 Task: Open Card College Preparation Review in Board Business Model Analysis and Optimization to Workspace Investment Management Services and add a team member Softage.4@softage.net, a label Orange, a checklist Facilitation, an attachment from Trello, a color Orange and finally, add a card description 'Develop and launch new customer feedback program for product improvements' and a comment 'This task presents an opportunity to demonstrate our communication and collaboration skills, working effectively with others to achieve a common goal.'. Add a start date 'Jan 08, 1900' with a due date 'Jan 15, 1900'
Action: Mouse moved to (482, 130)
Screenshot: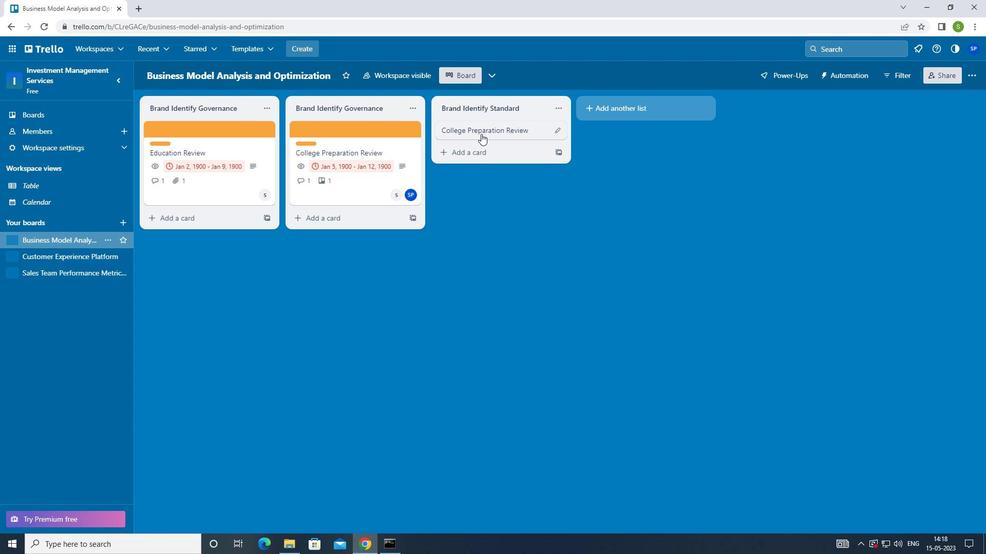
Action: Mouse pressed left at (482, 130)
Screenshot: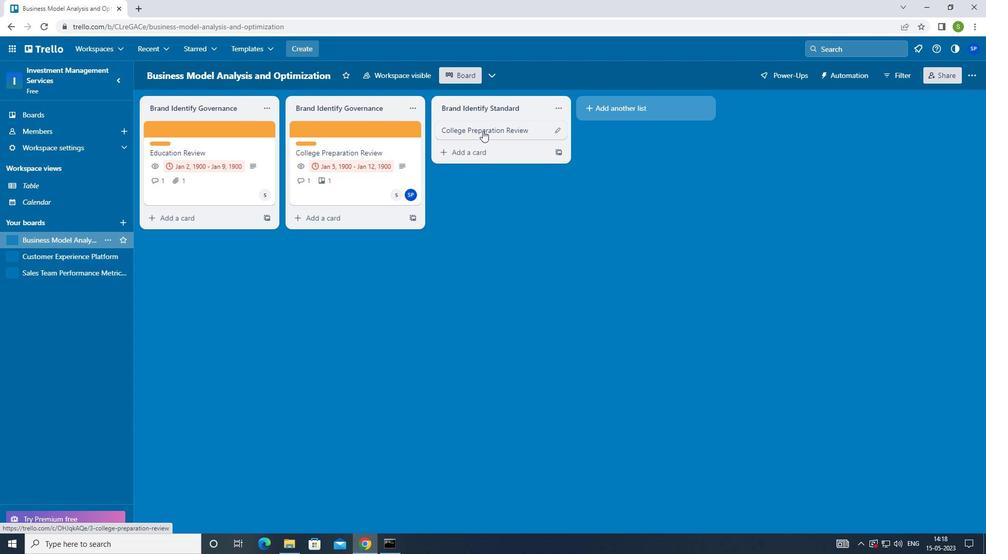 
Action: Mouse moved to (611, 126)
Screenshot: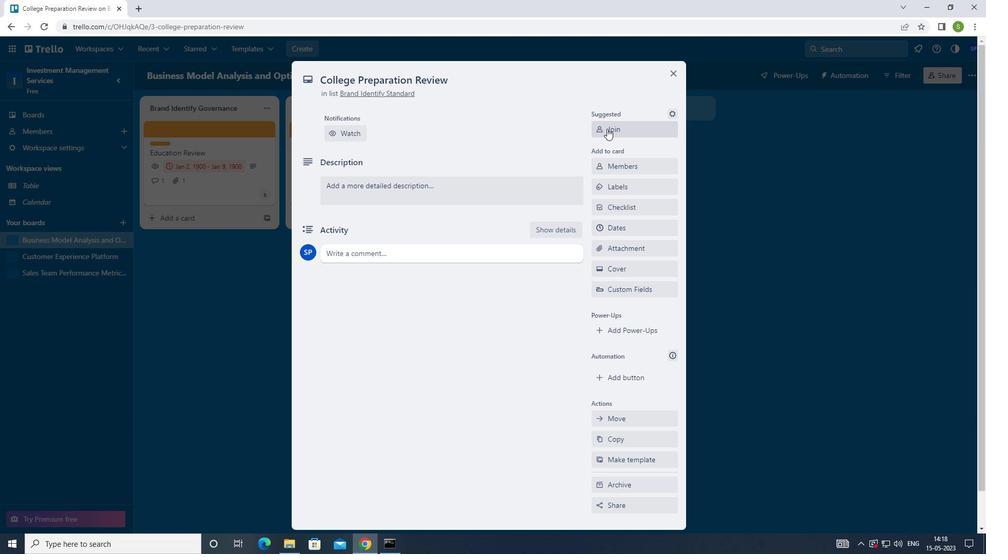 
Action: Mouse pressed left at (611, 126)
Screenshot: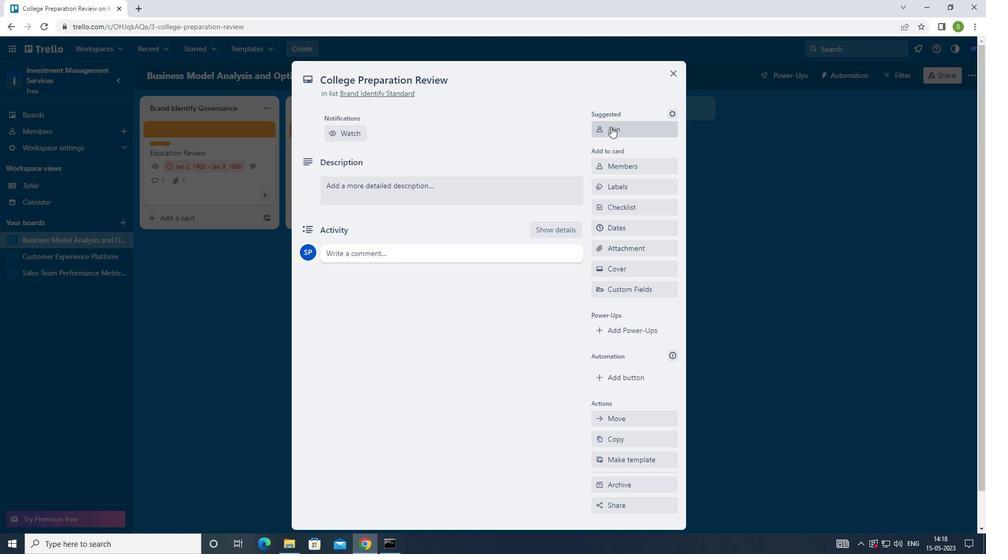 
Action: Mouse moved to (634, 130)
Screenshot: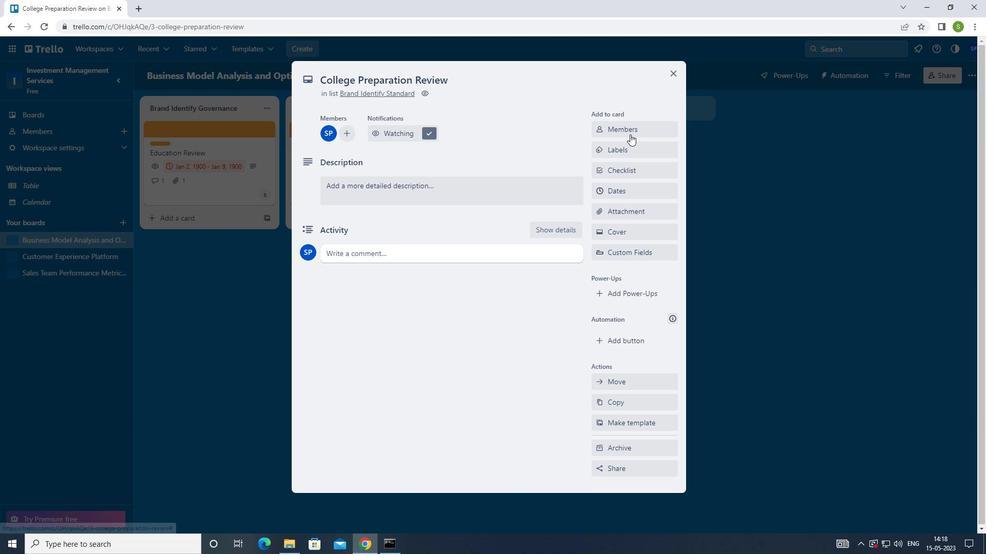 
Action: Mouse pressed left at (634, 130)
Screenshot: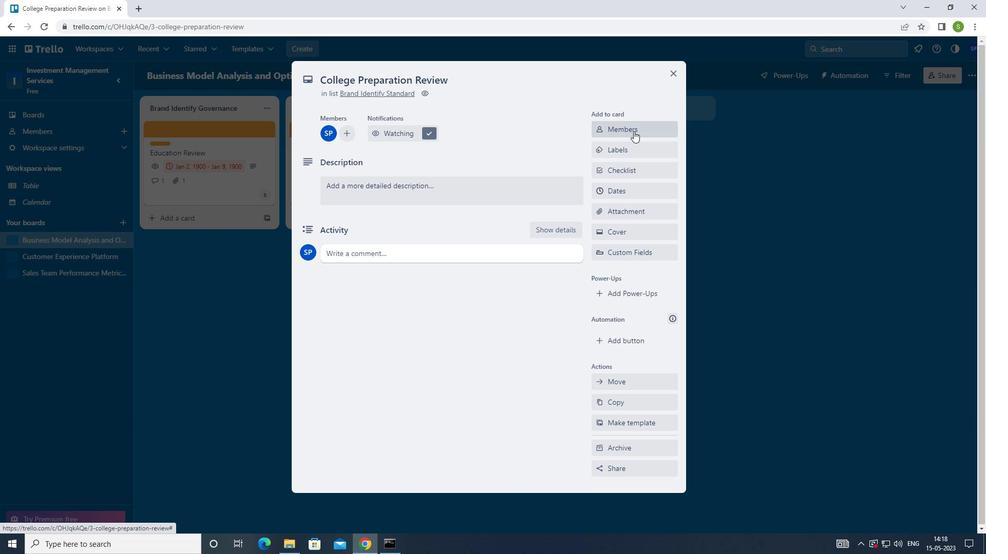 
Action: Mouse moved to (586, 133)
Screenshot: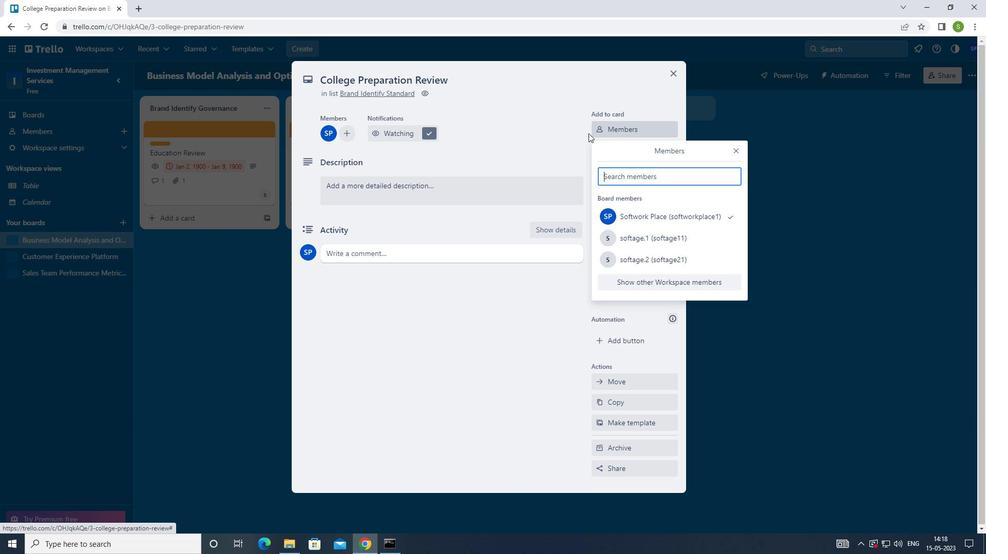 
Action: Key pressed <Key.shift>SOFTAGE.4<Key.shift>@SOFTAGE.NET
Screenshot: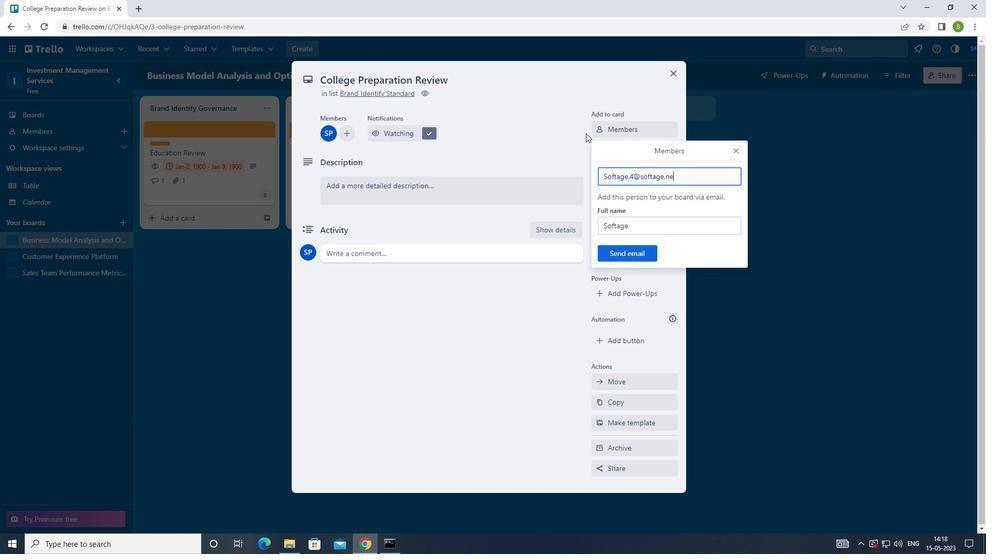
Action: Mouse moved to (608, 250)
Screenshot: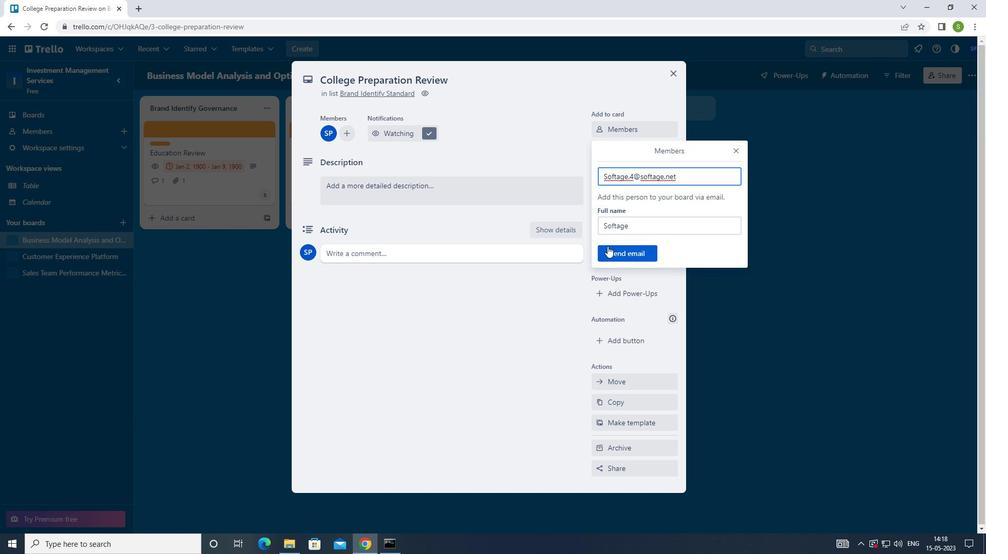 
Action: Mouse pressed left at (608, 250)
Screenshot: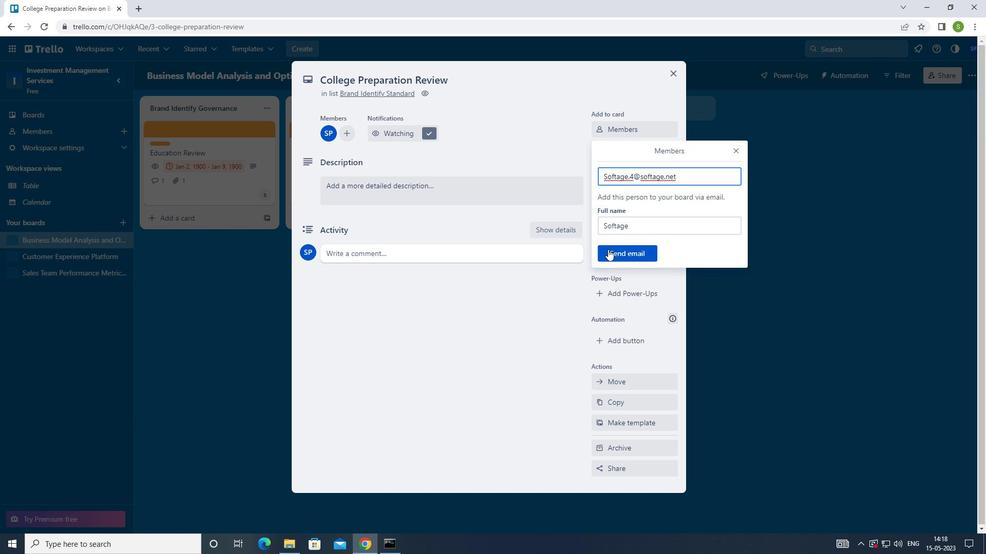 
Action: Mouse moved to (628, 151)
Screenshot: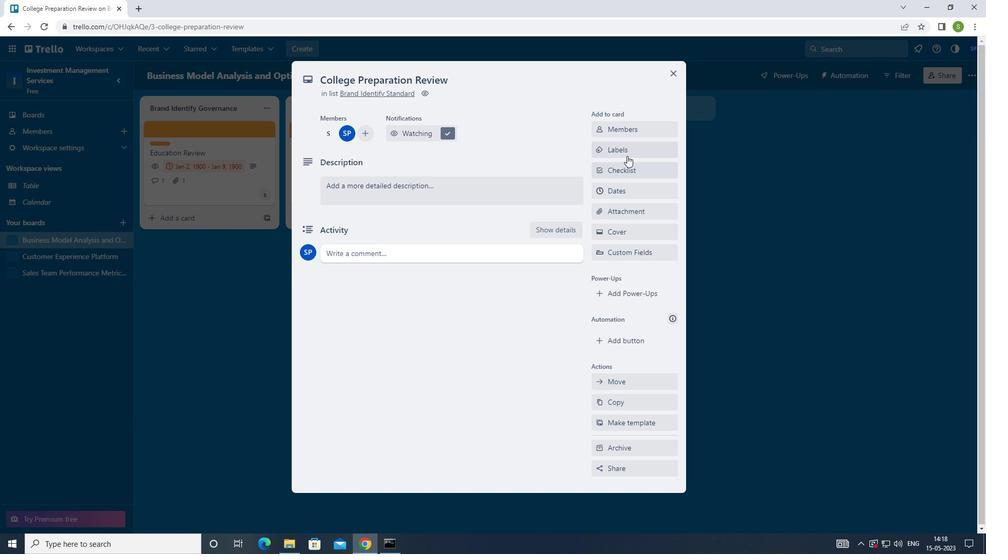 
Action: Mouse pressed left at (628, 151)
Screenshot: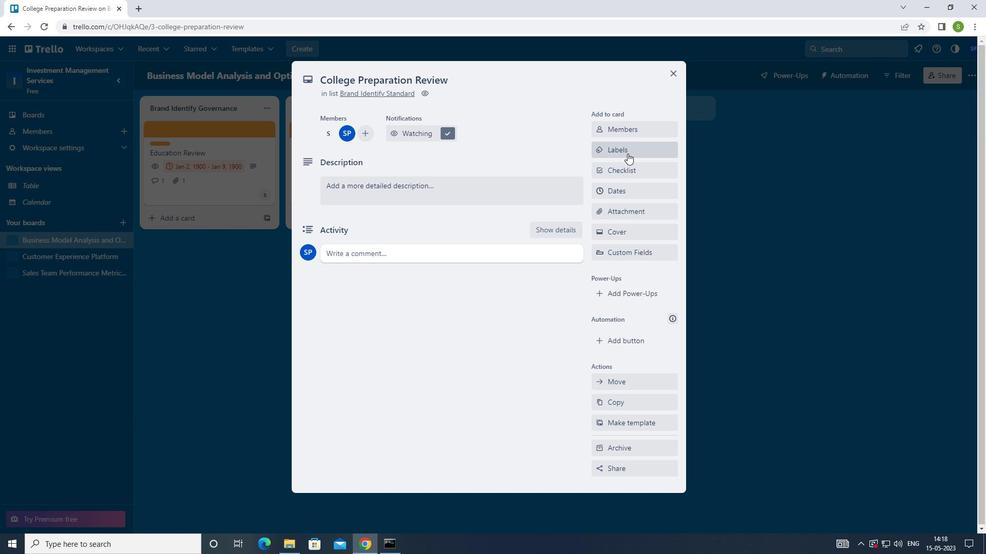 
Action: Mouse moved to (602, 268)
Screenshot: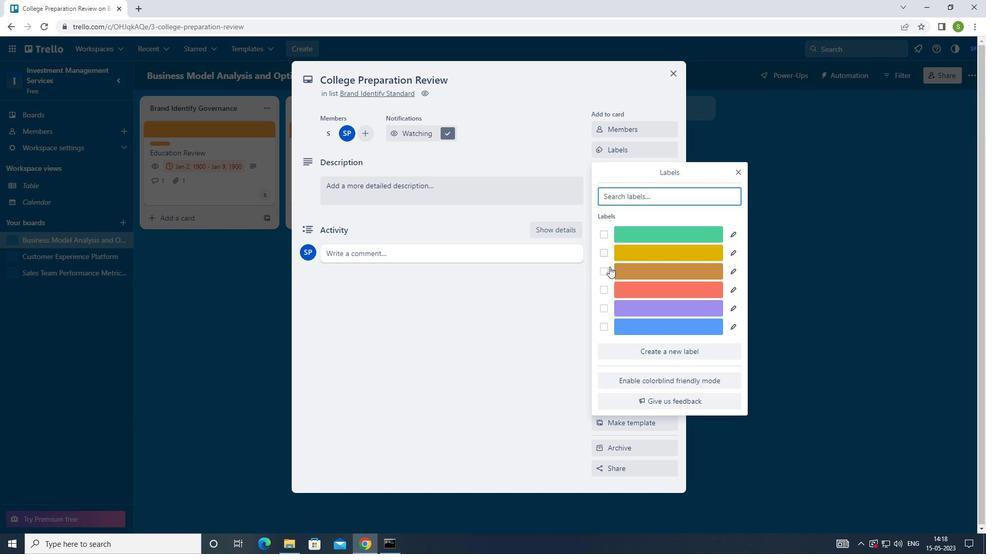 
Action: Mouse pressed left at (602, 268)
Screenshot: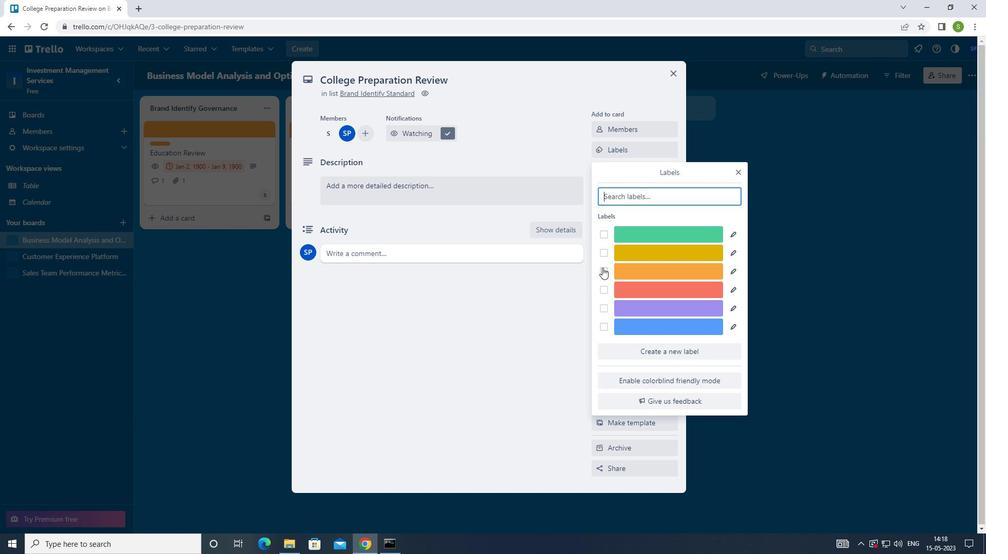 
Action: Mouse moved to (737, 172)
Screenshot: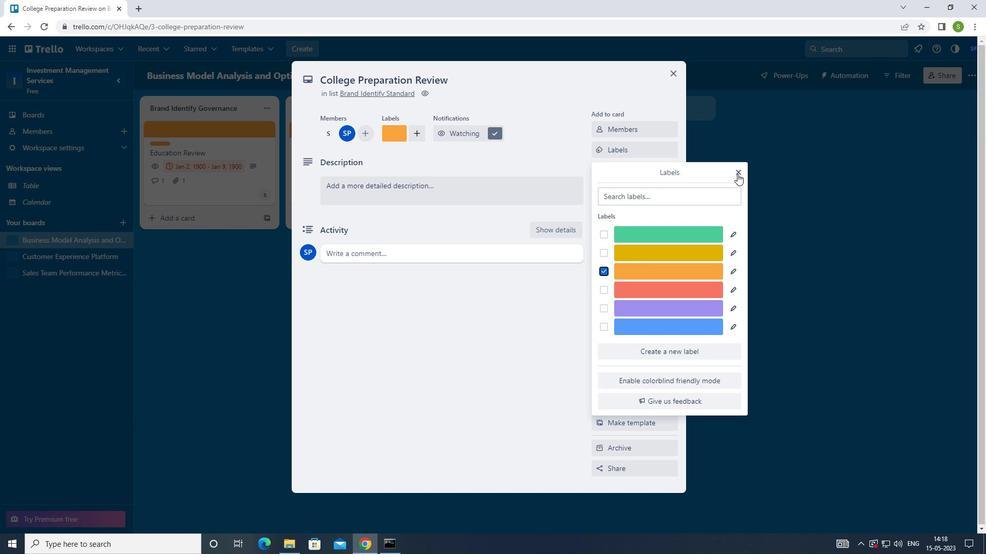 
Action: Mouse pressed left at (737, 172)
Screenshot: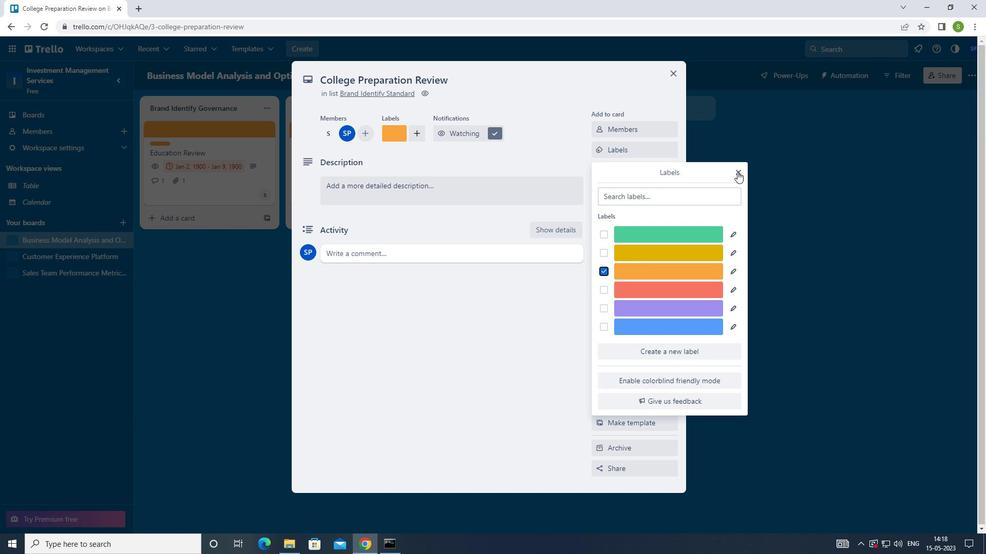 
Action: Mouse moved to (653, 172)
Screenshot: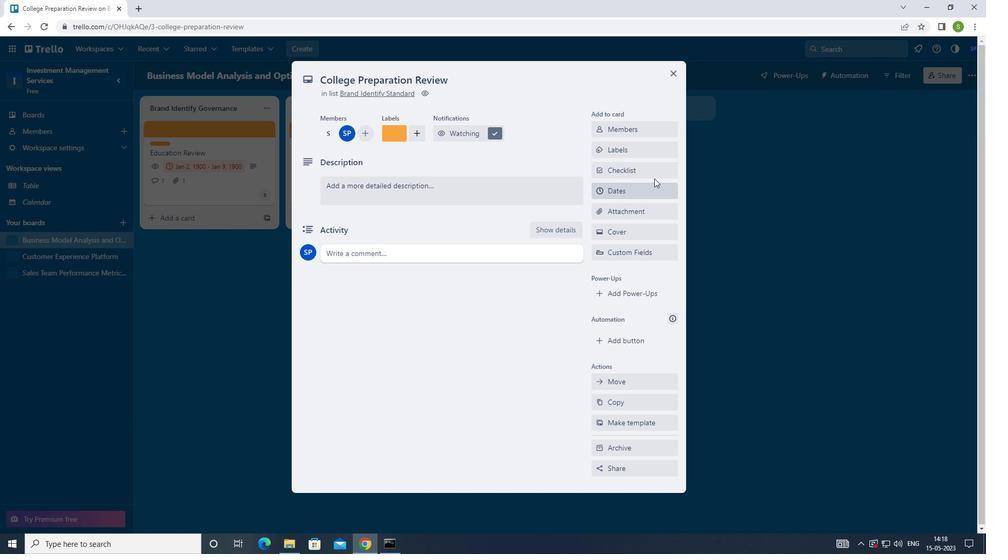 
Action: Mouse pressed left at (653, 172)
Screenshot: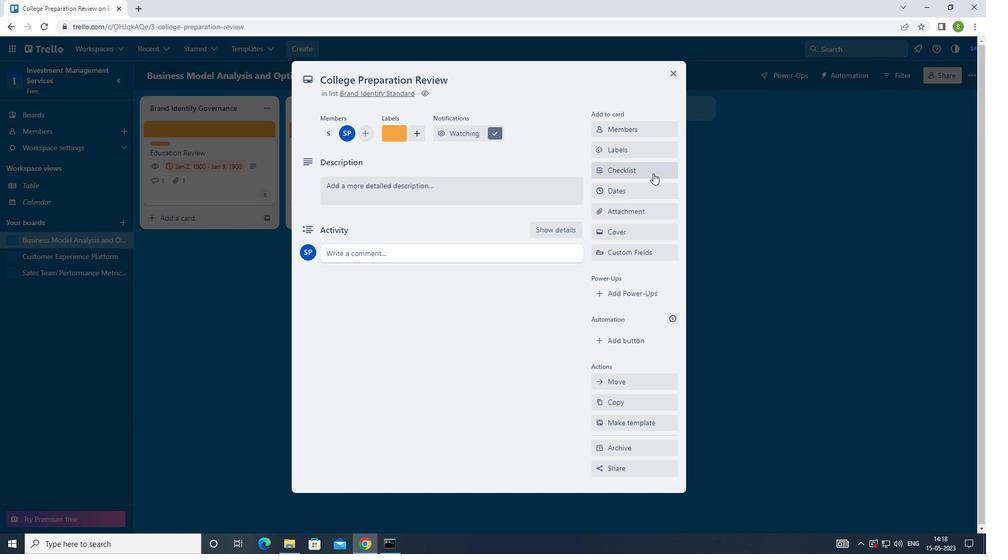 
Action: Mouse moved to (667, 166)
Screenshot: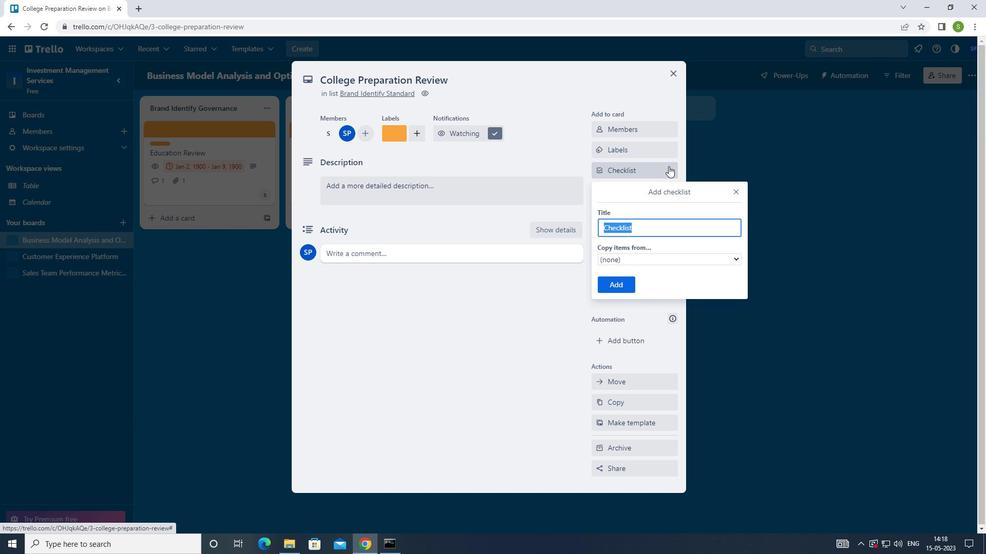 
Action: Key pressed <Key.shift><Key.shift>FA
Screenshot: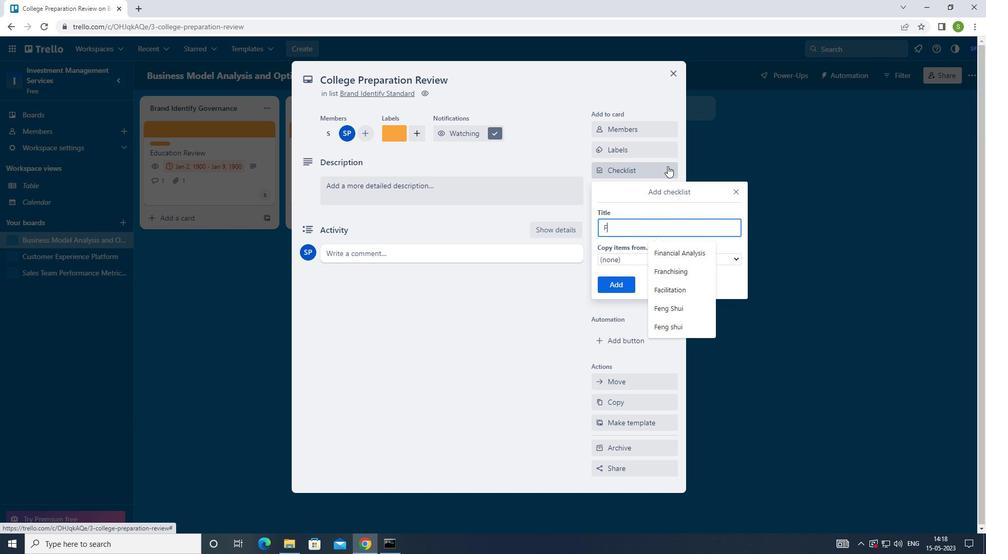 
Action: Mouse moved to (675, 254)
Screenshot: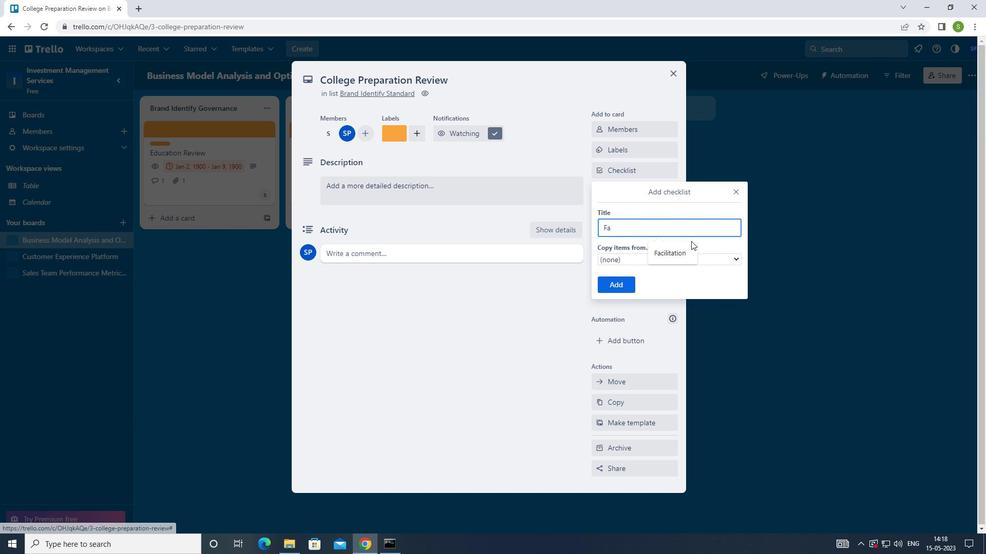 
Action: Mouse pressed left at (675, 254)
Screenshot: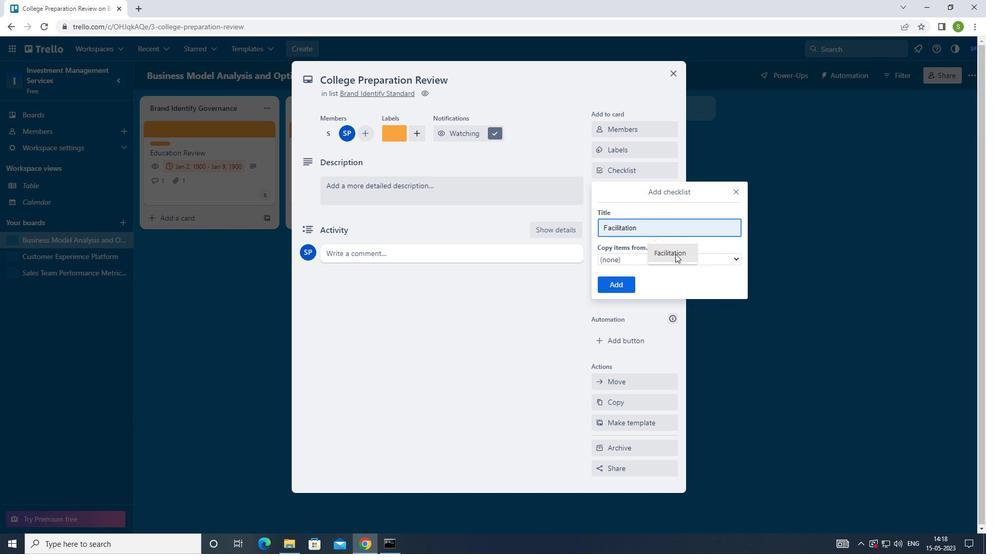 
Action: Mouse moved to (611, 284)
Screenshot: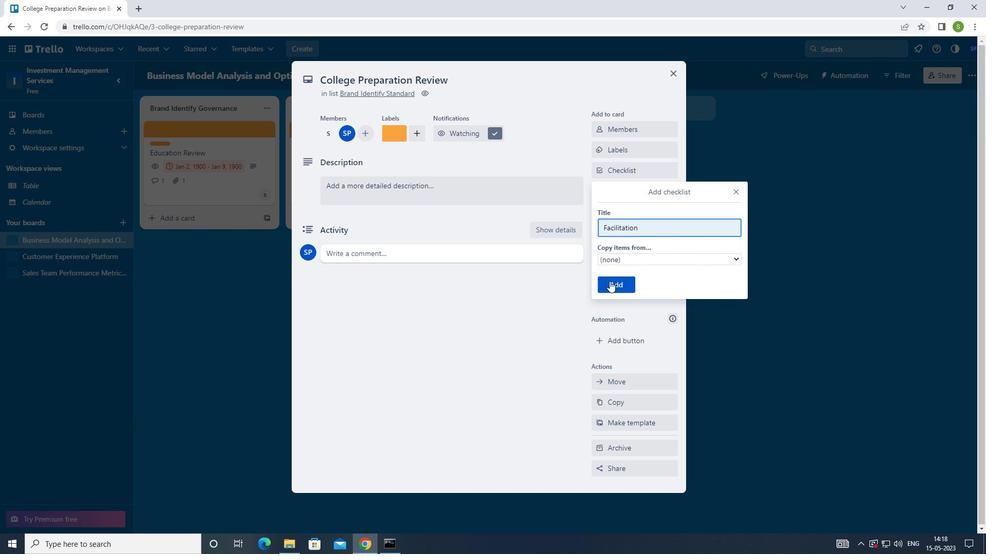 
Action: Mouse pressed left at (611, 284)
Screenshot: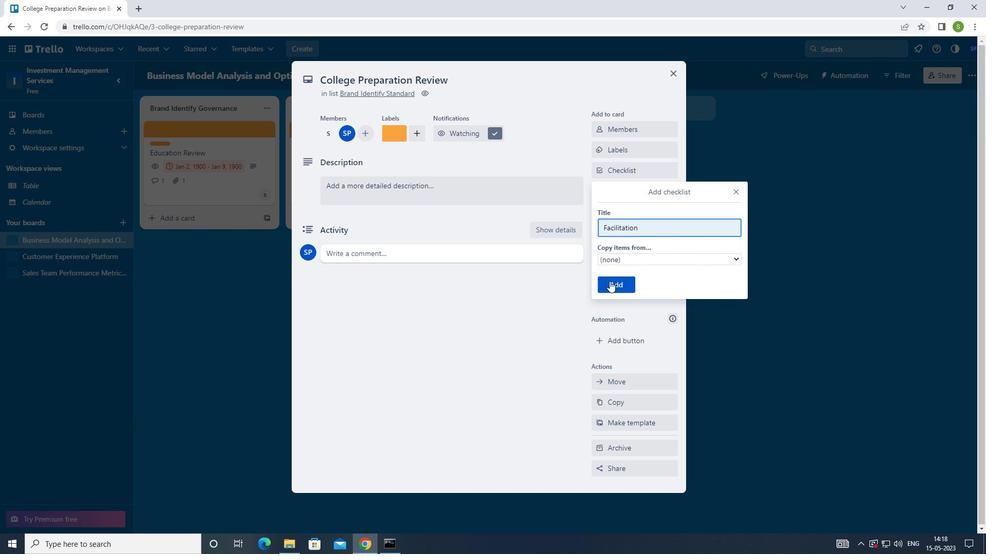 
Action: Mouse moved to (628, 209)
Screenshot: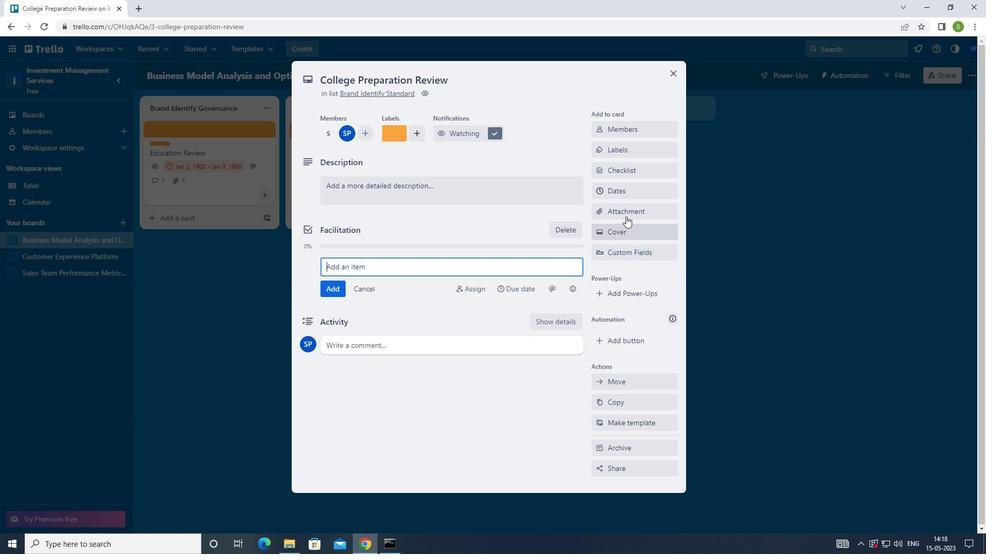 
Action: Mouse pressed left at (628, 209)
Screenshot: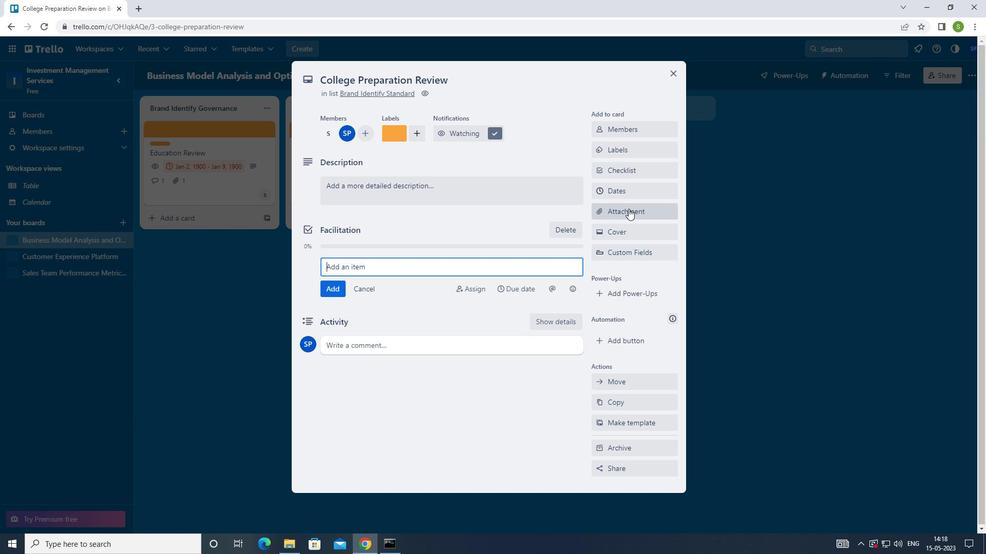 
Action: Mouse moved to (609, 272)
Screenshot: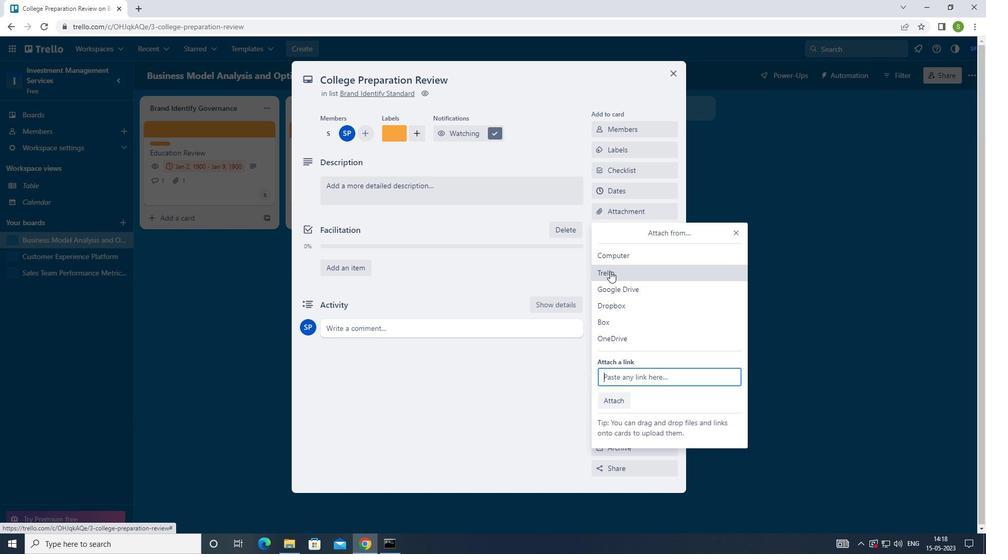 
Action: Mouse pressed left at (609, 272)
Screenshot: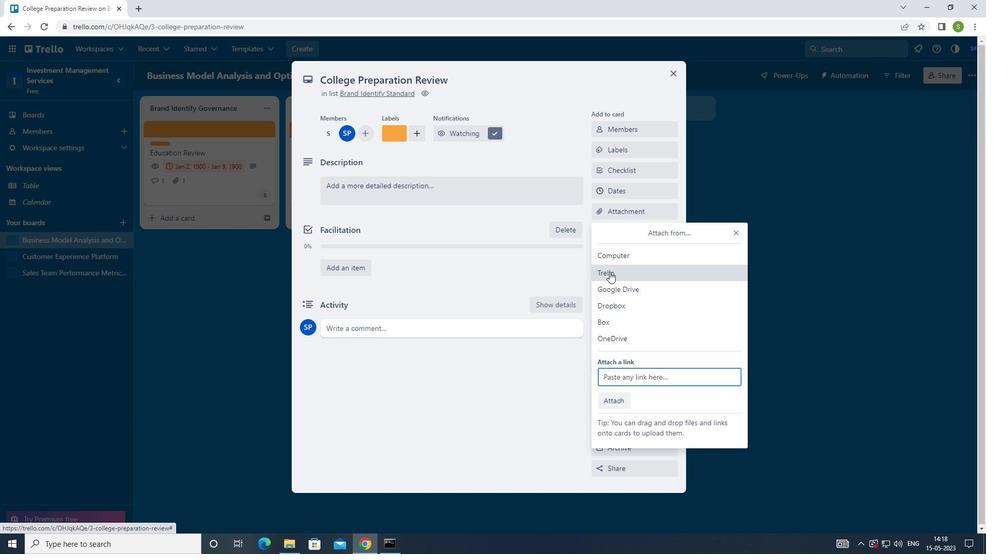 
Action: Mouse moved to (644, 295)
Screenshot: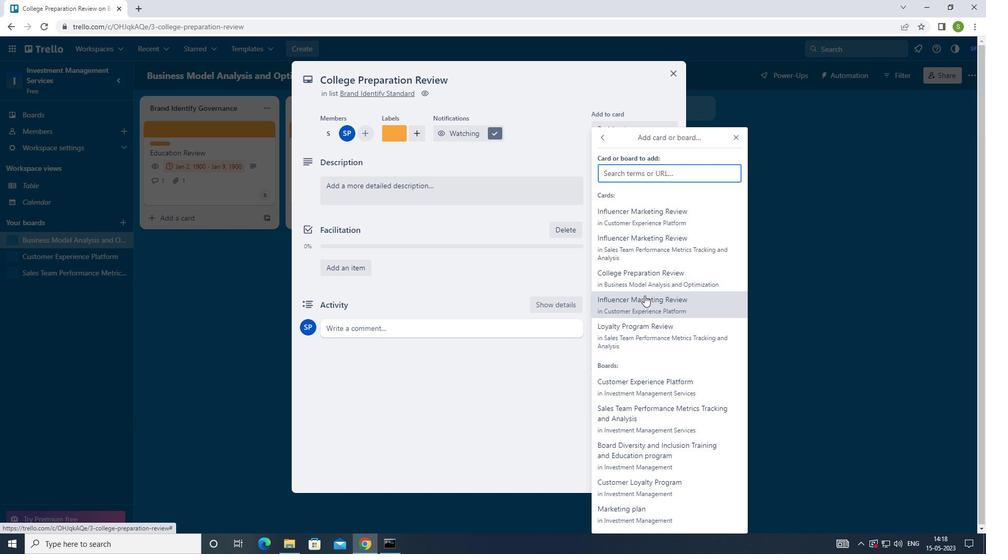 
Action: Mouse pressed left at (644, 295)
Screenshot: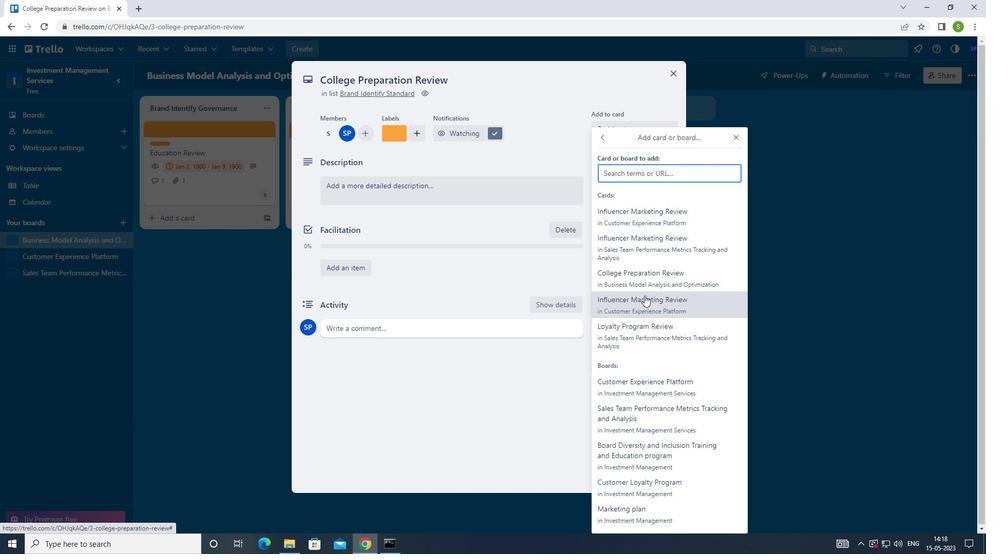
Action: Mouse moved to (634, 232)
Screenshot: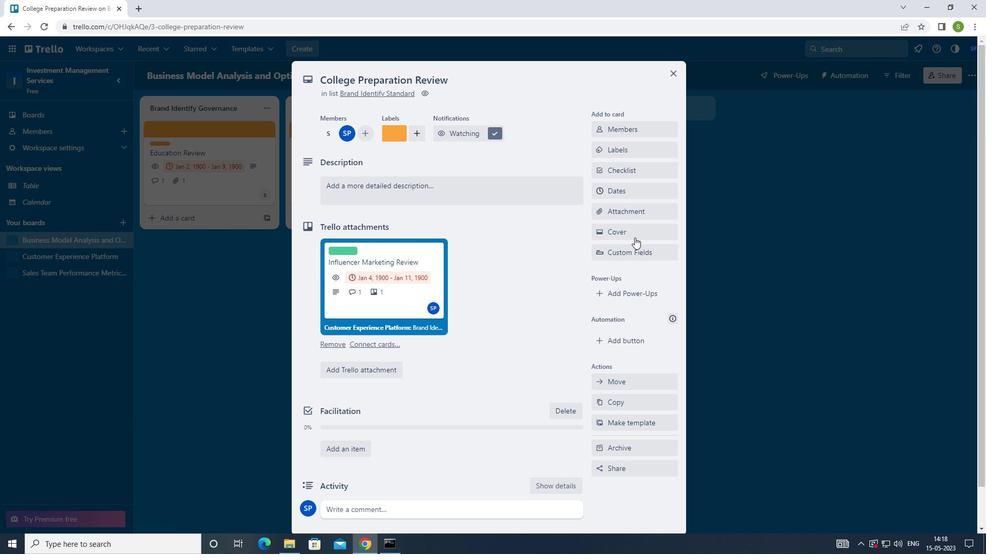 
Action: Mouse pressed left at (634, 232)
Screenshot: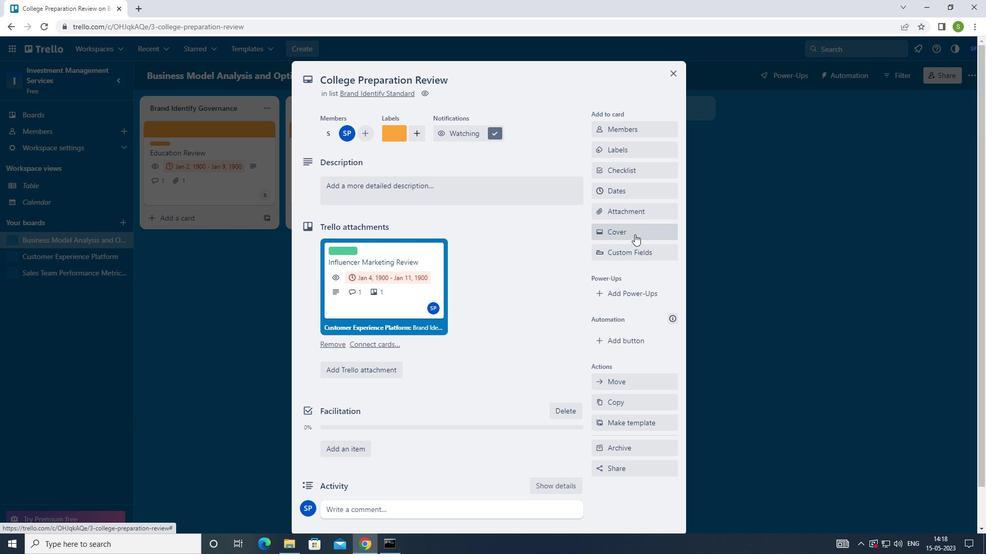 
Action: Mouse moved to (671, 328)
Screenshot: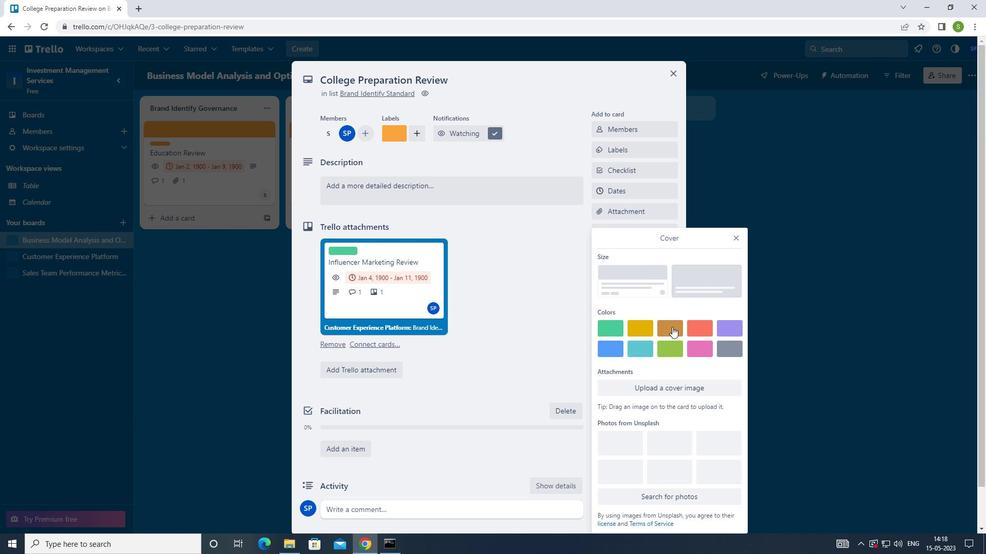 
Action: Mouse pressed left at (671, 328)
Screenshot: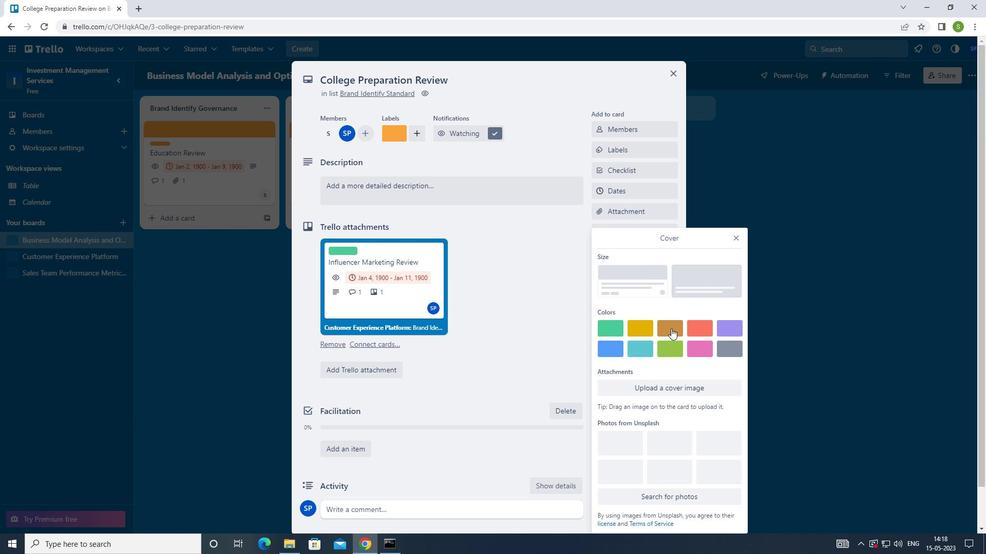 
Action: Mouse moved to (735, 218)
Screenshot: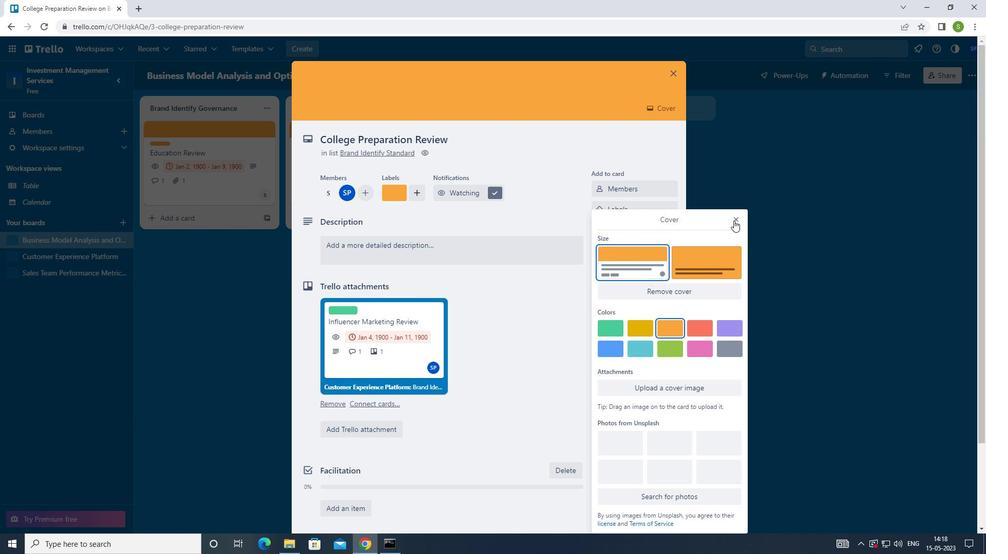 
Action: Mouse pressed left at (735, 218)
Screenshot: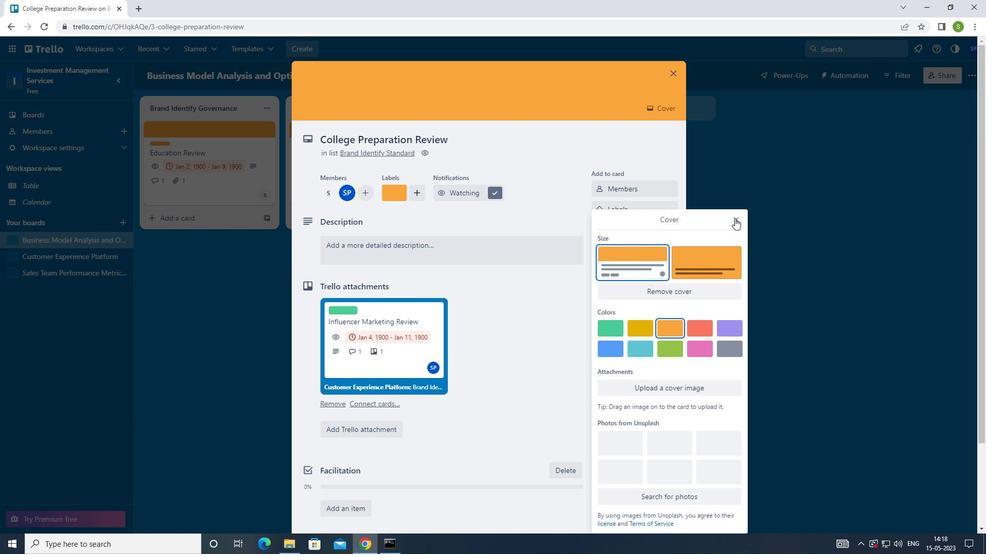 
Action: Mouse moved to (497, 250)
Screenshot: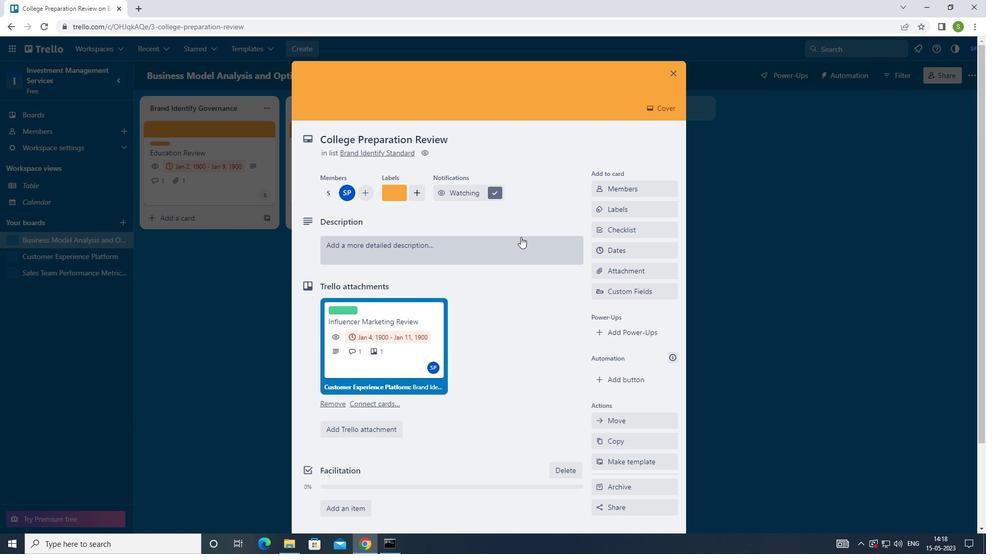 
Action: Mouse pressed left at (497, 250)
Screenshot: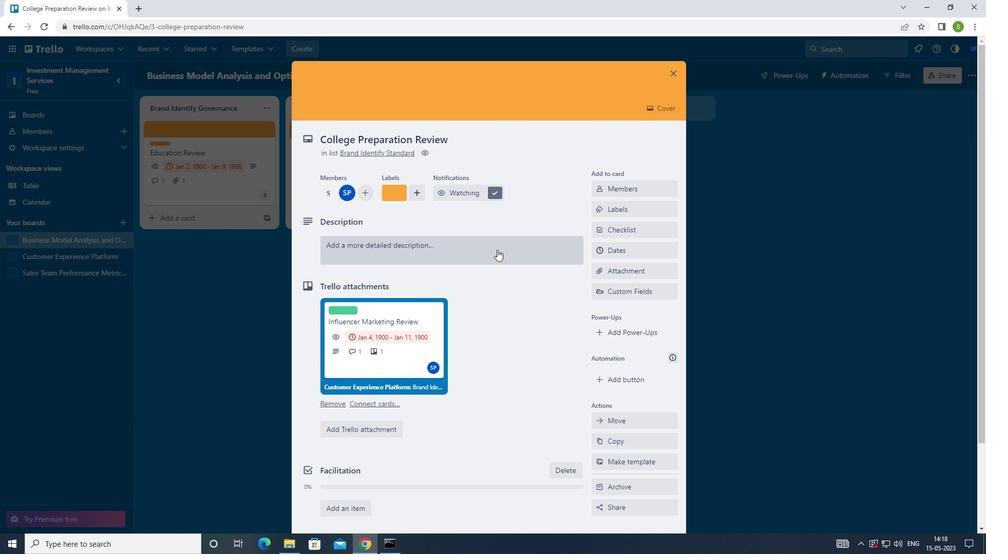 
Action: Mouse moved to (529, 192)
Screenshot: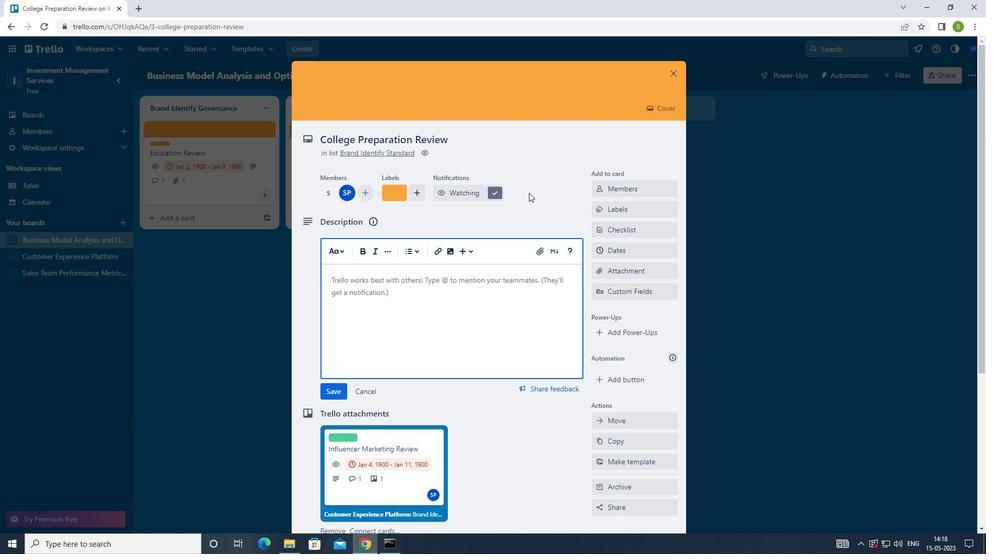 
Action: Key pressed <Key.shift>DEVPOL<Key.backspace><Key.backspace><Key.backspace>ELOP<Key.space>AND<Key.space>LAUNCH<Key.space>NEW<Key.space>CUSTOMER<Key.space>FEEDBACK<Key.space>PROGRM<Key.left>A<Key.right><Key.space>FOR<Key.space>PRODUCT<Key.space>IMPROVEMENT<Key.space>
Screenshot: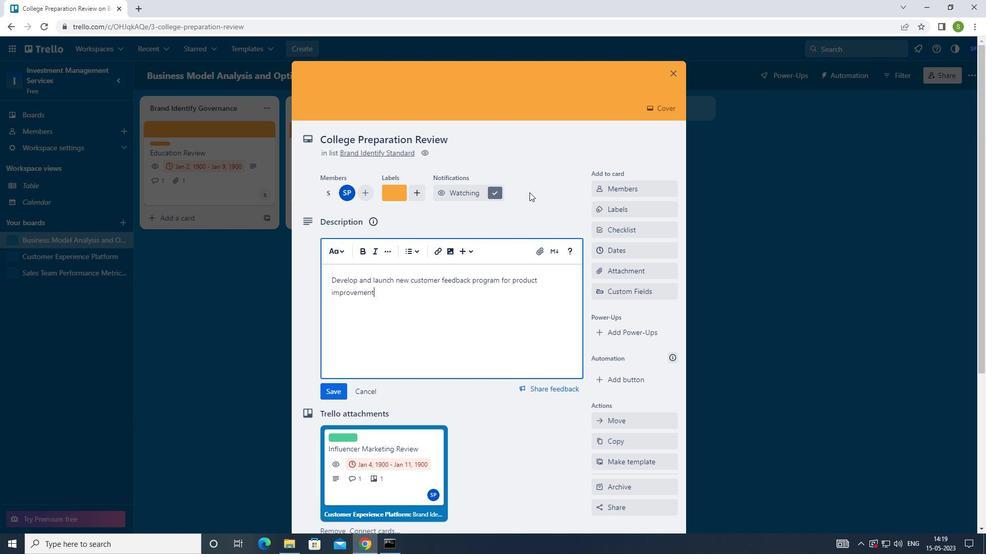 
Action: Mouse moved to (454, 377)
Screenshot: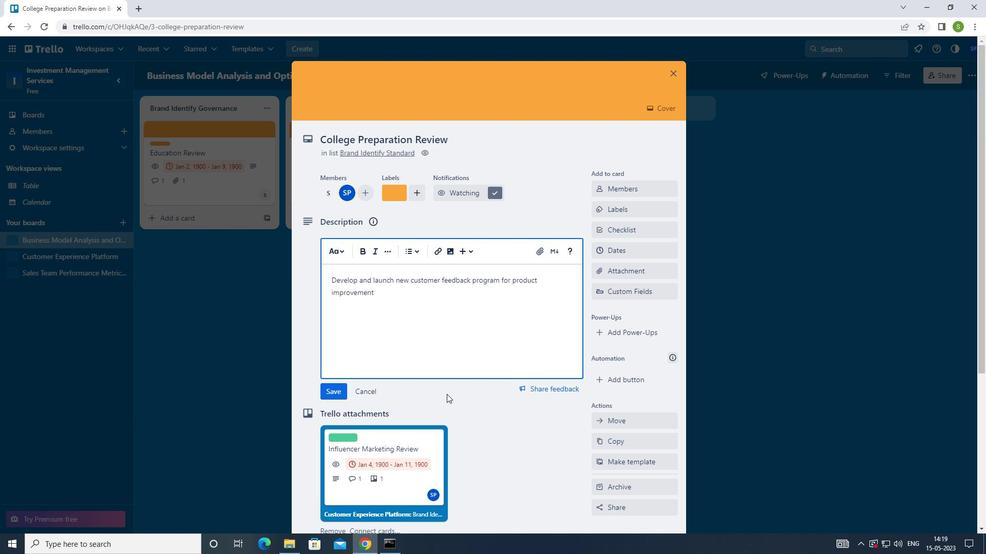
Action: Mouse scrolled (454, 376) with delta (0, 0)
Screenshot: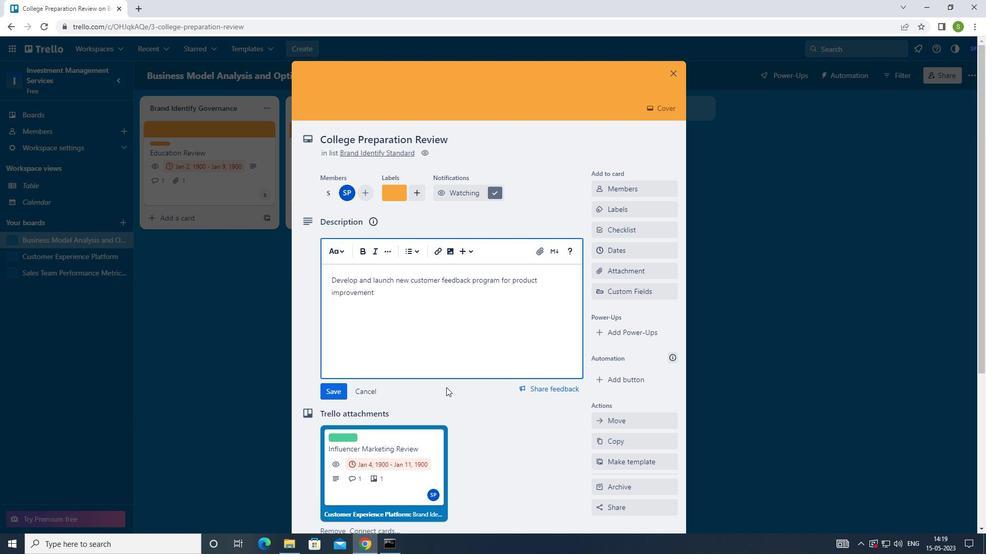 
Action: Mouse scrolled (454, 376) with delta (0, 0)
Screenshot: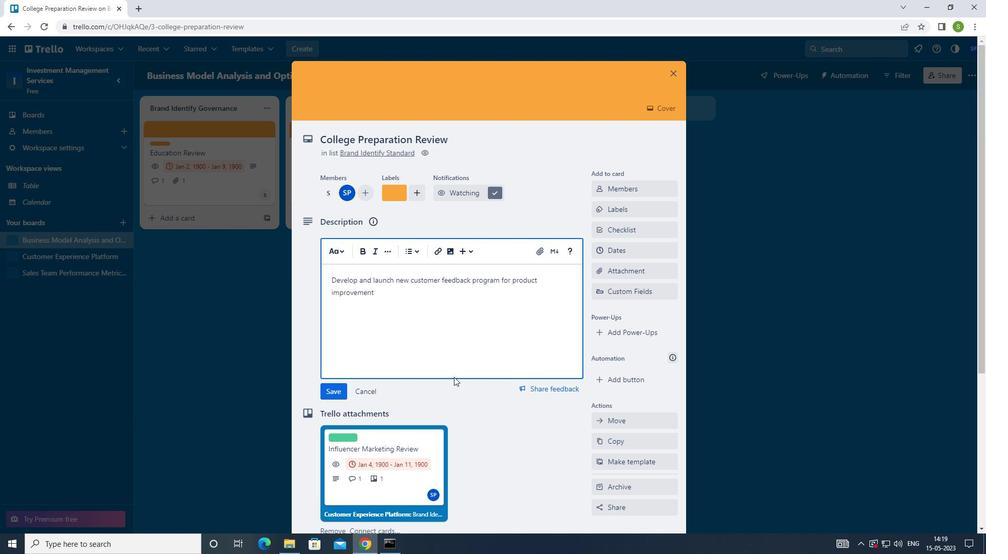 
Action: Mouse scrolled (454, 376) with delta (0, 0)
Screenshot: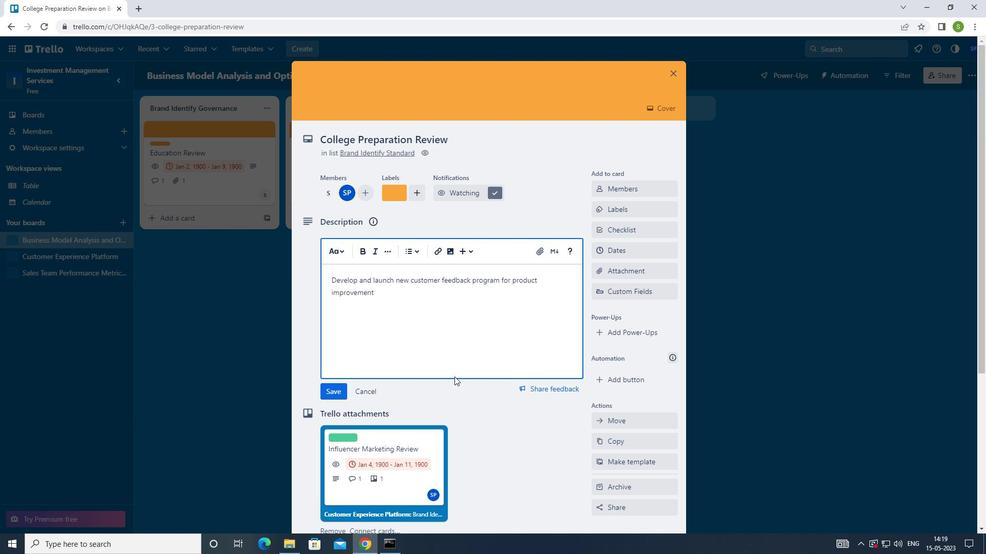 
Action: Mouse moved to (435, 400)
Screenshot: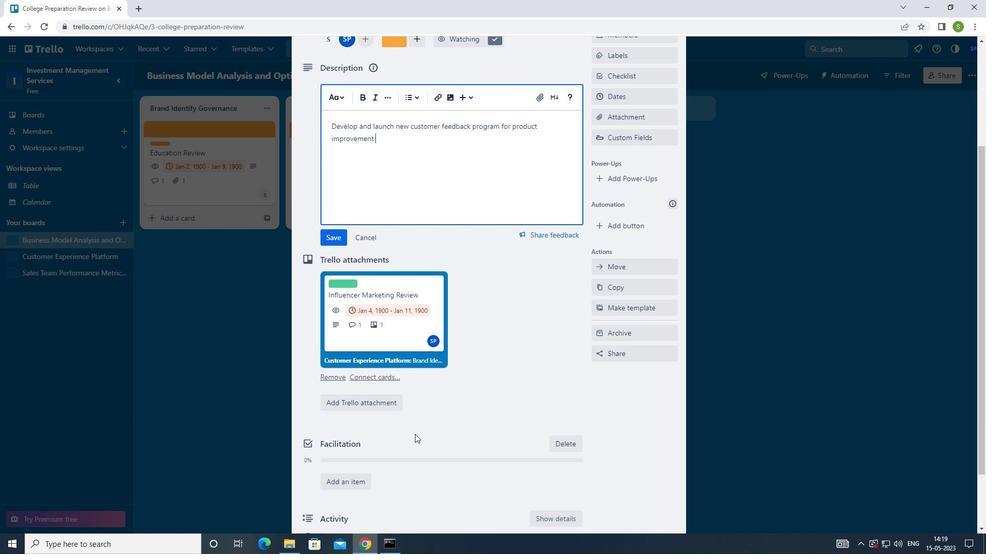 
Action: Mouse scrolled (435, 399) with delta (0, 0)
Screenshot: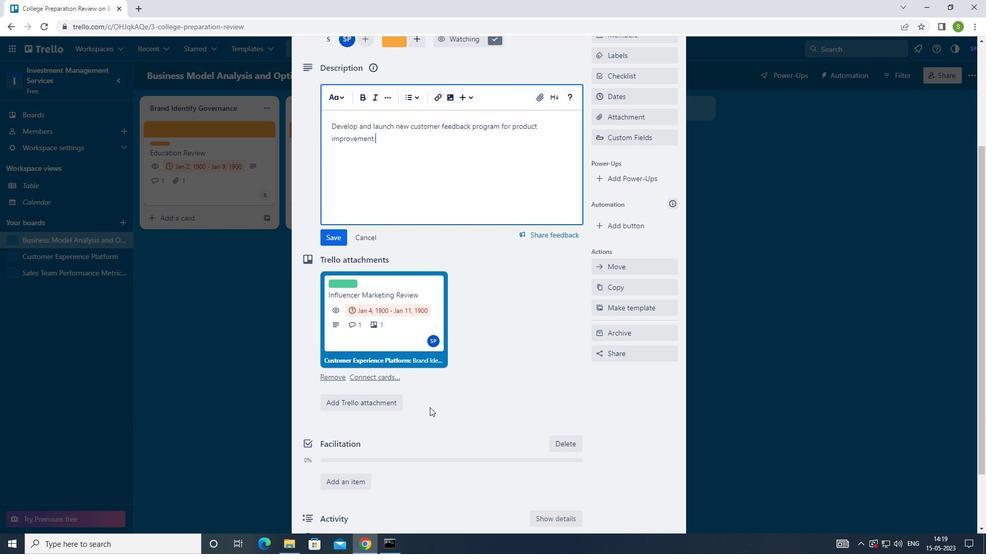 
Action: Mouse moved to (435, 404)
Screenshot: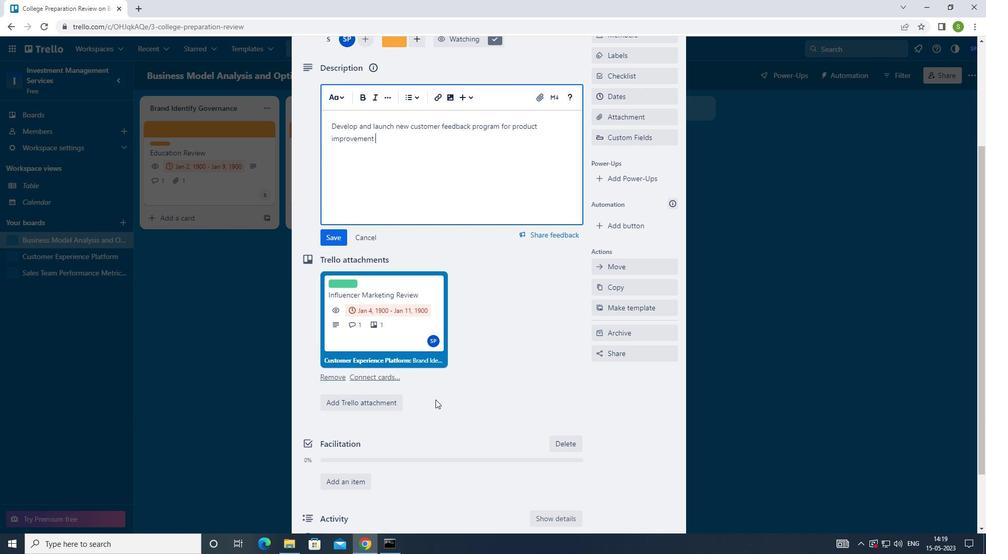 
Action: Mouse scrolled (435, 403) with delta (0, 0)
Screenshot: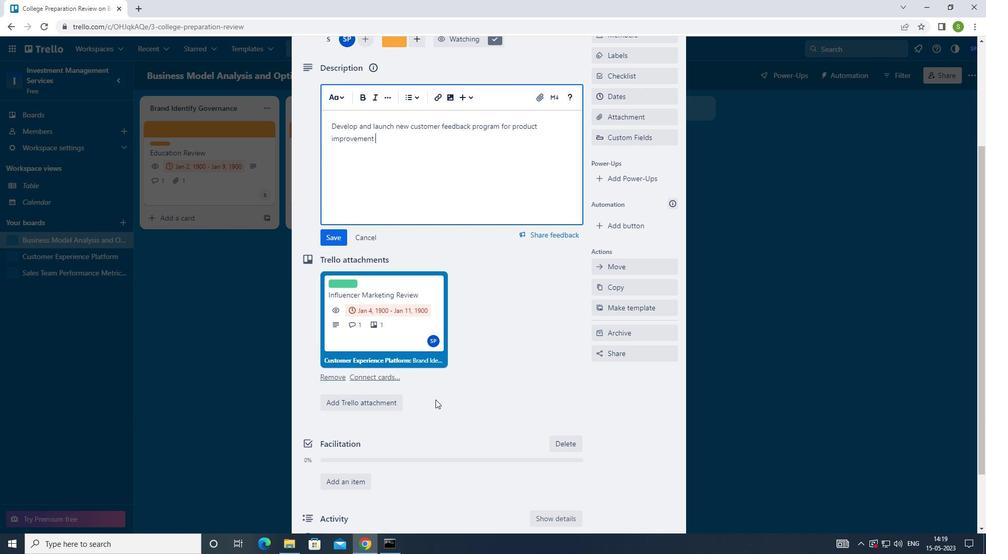 
Action: Mouse moved to (435, 404)
Screenshot: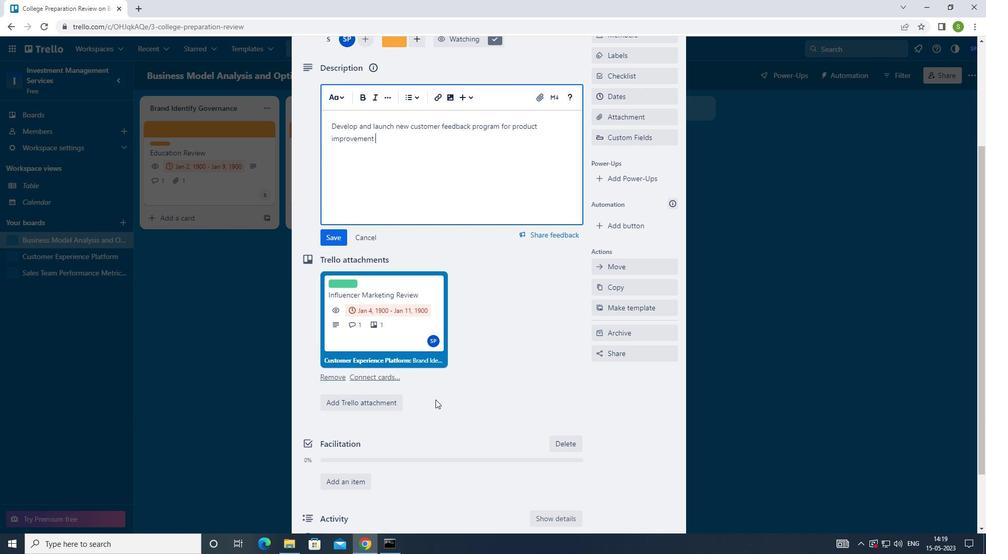 
Action: Mouse scrolled (435, 404) with delta (0, 0)
Screenshot: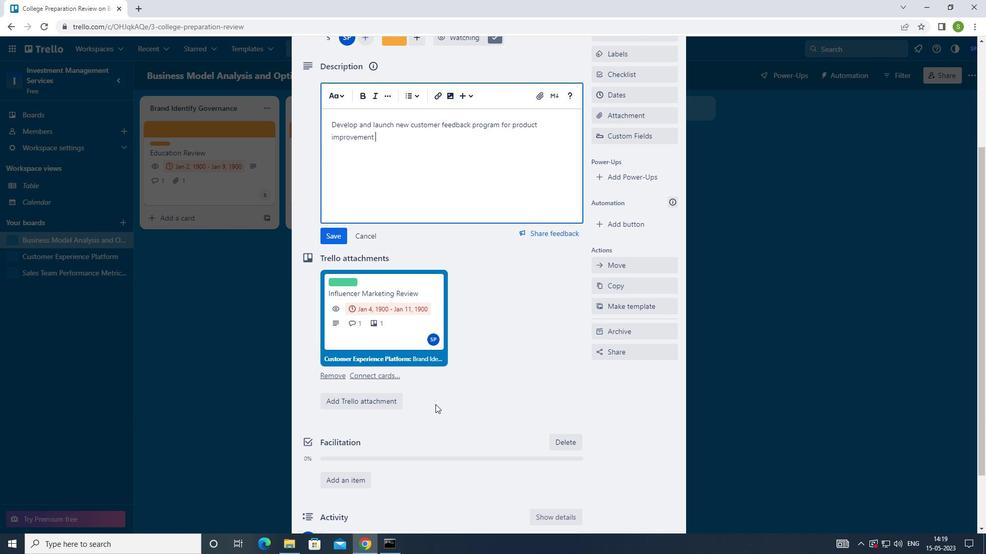 
Action: Mouse moved to (410, 467)
Screenshot: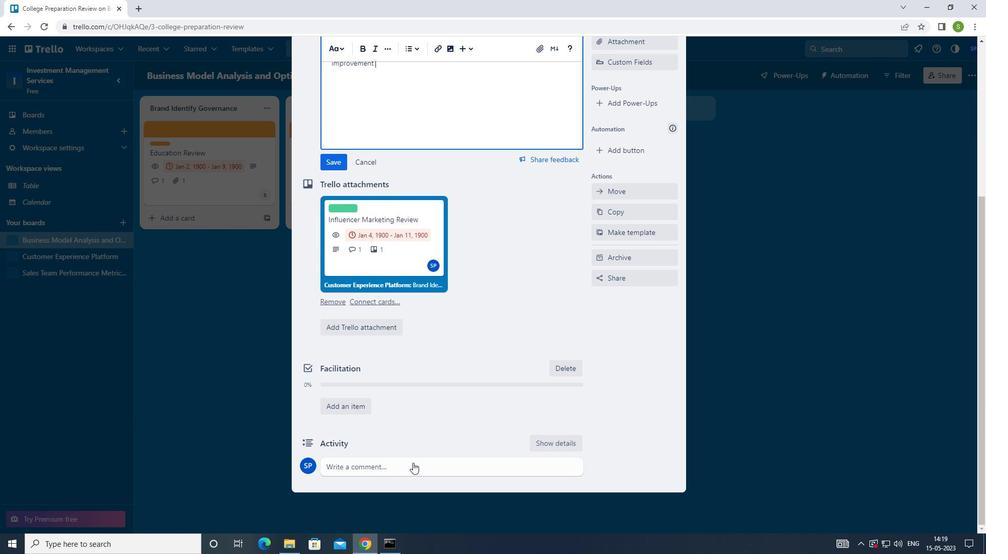 
Action: Mouse pressed left at (410, 467)
Screenshot: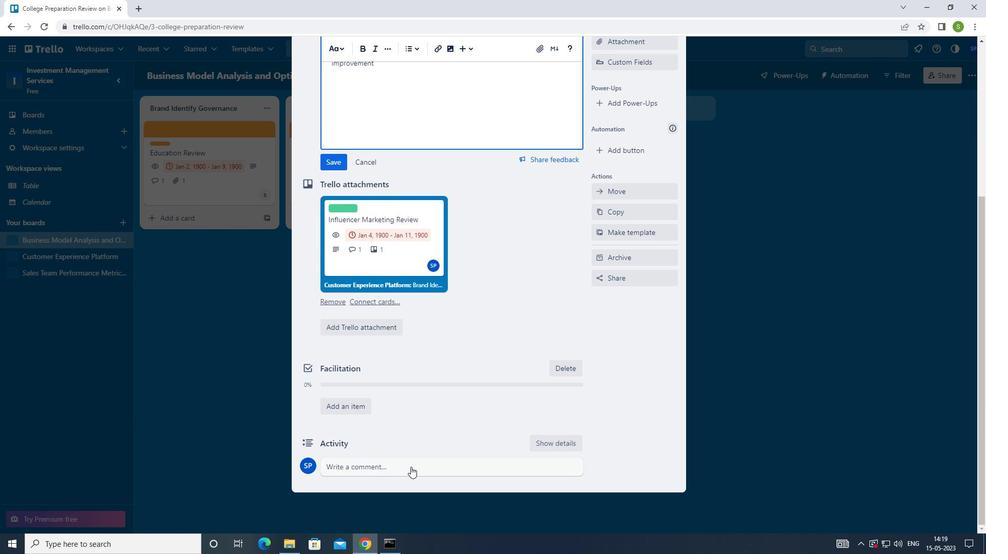 
Action: Mouse moved to (501, 248)
Screenshot: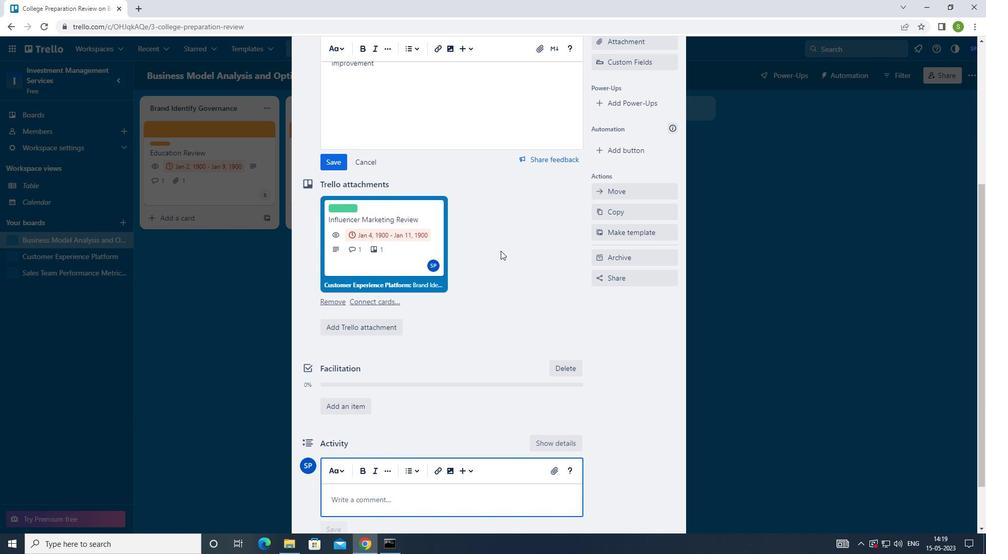 
Action: Key pressed <Key.shift>THIS<Key.space>TASK<Key.space>PRESENTS<Key.space>AN<Key.space>OPPORTUNITY<Key.space>TO<Key.space>DEMONSTRATE<Key.space>OUR<Key.space>COMMUNICATION<Key.space>AND<Key.space>COLLABORATION<Key.space>SKILLS<Key.space>WP<Key.backspace>ORKING<Key.space>EFFI<Key.backspace>ECTIVEK<Key.backspace>LY<Key.space>WITH<Key.space>OTHER<Key.space>TO<Key.space>ACHIB<Key.backspace>VE<Key.left><Key.left>E<Key.right><Key.right><Key.space>A<Key.space>COMMAN<Key.space>GOAL
Screenshot: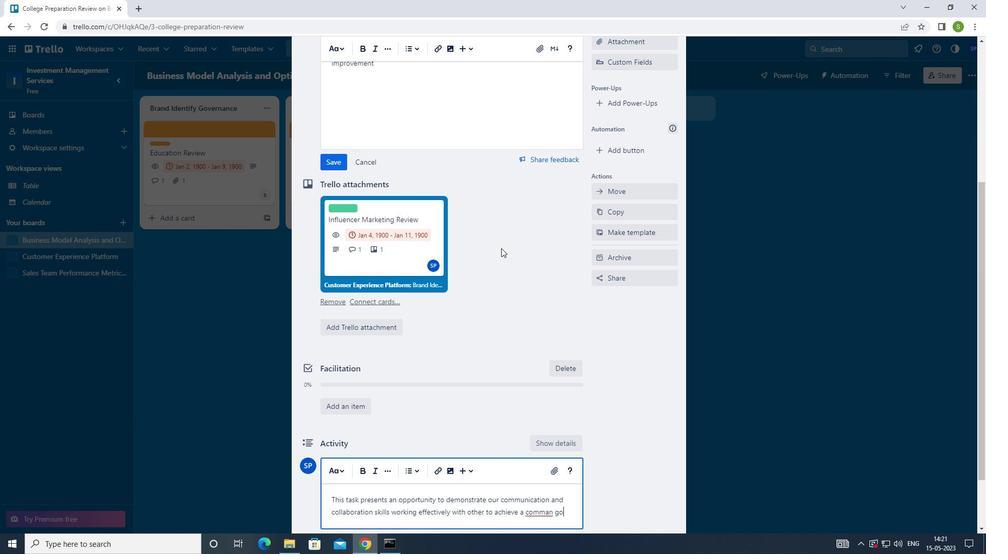 
Action: Mouse moved to (492, 340)
Screenshot: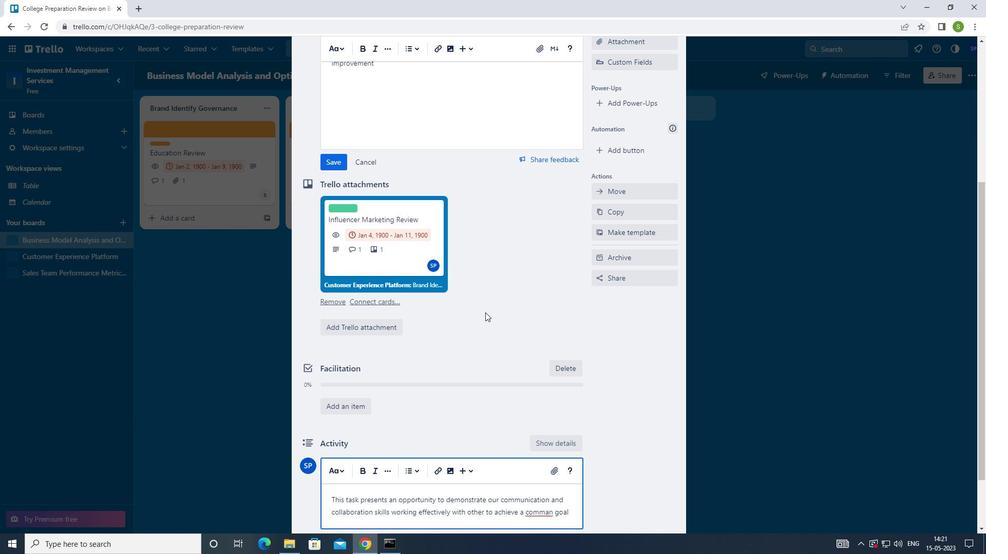 
Action: Mouse scrolled (492, 339) with delta (0, 0)
Screenshot: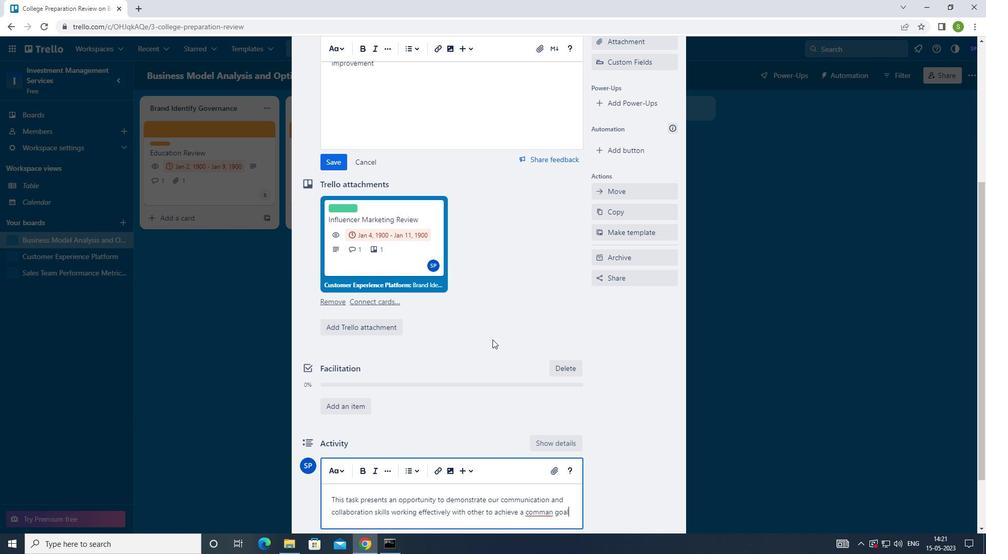 
Action: Mouse moved to (547, 462)
Screenshot: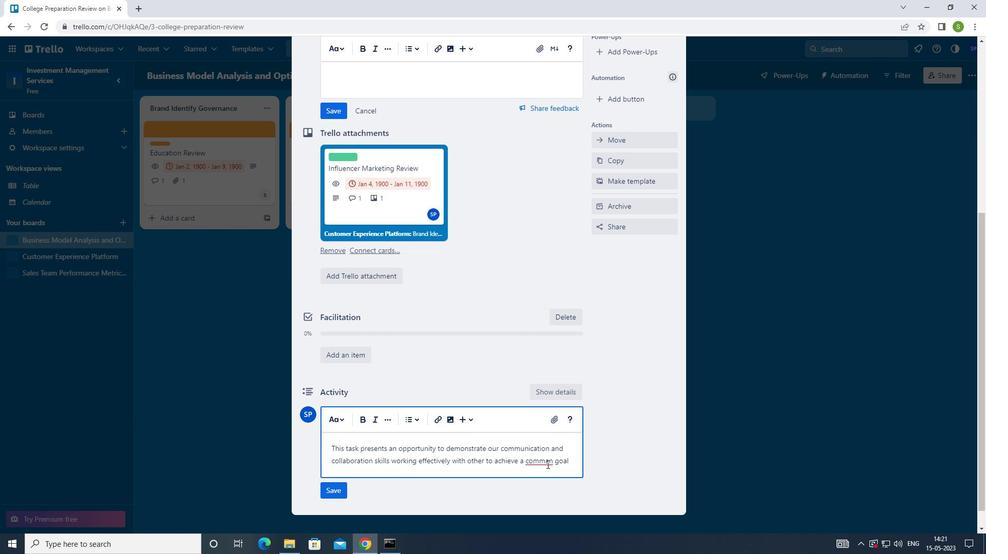 
Action: Mouse pressed left at (547, 462)
Screenshot: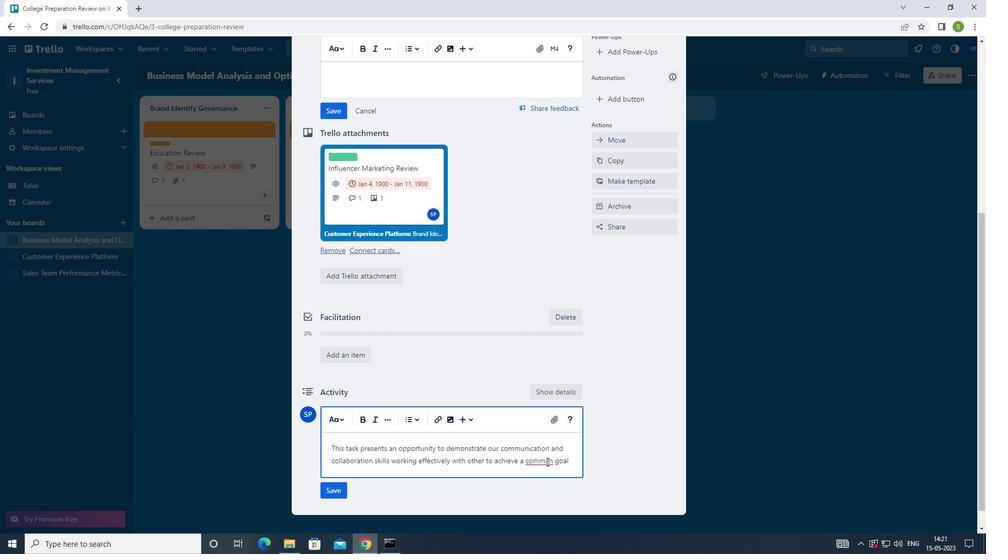 
Action: Mouse moved to (550, 460)
Screenshot: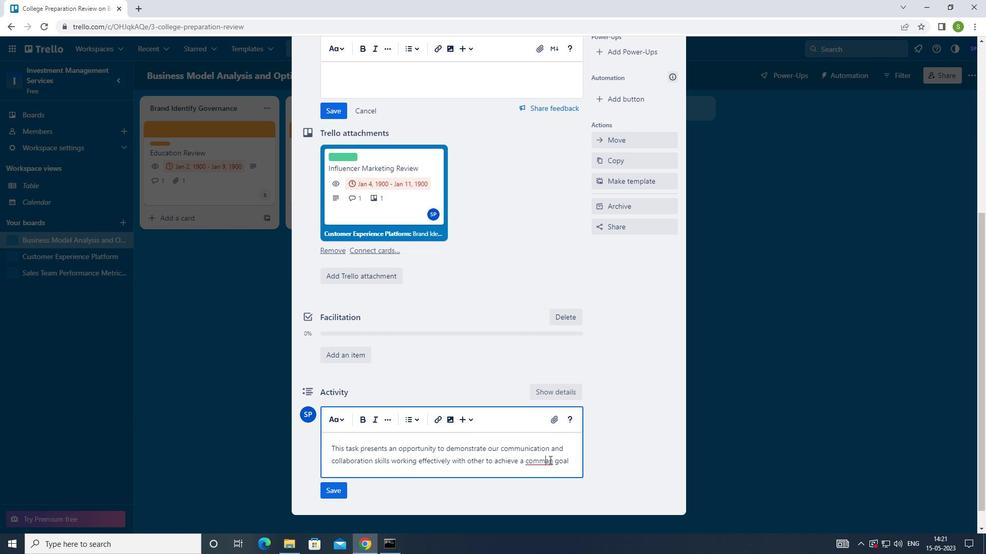 
Action: Mouse pressed left at (550, 460)
Screenshot: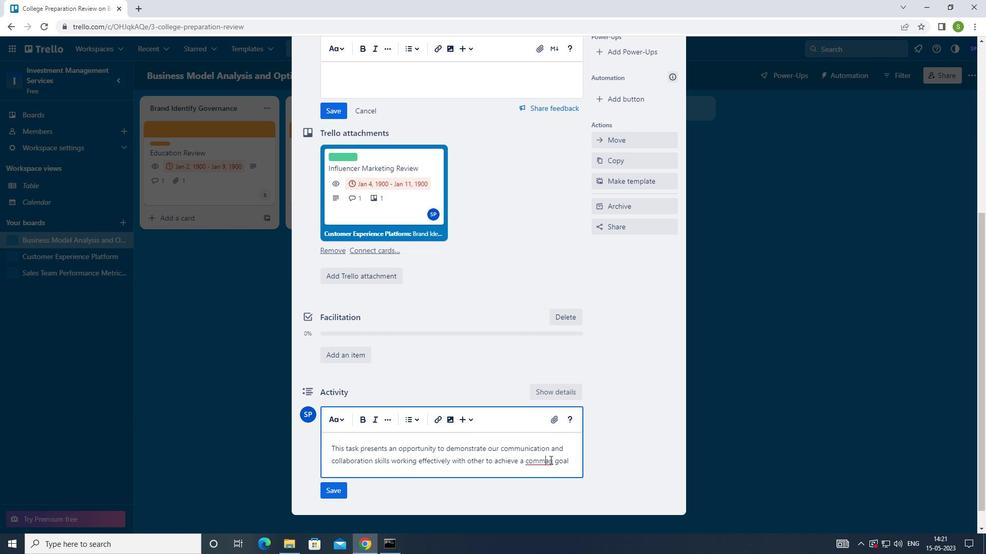 
Action: Mouse moved to (554, 455)
Screenshot: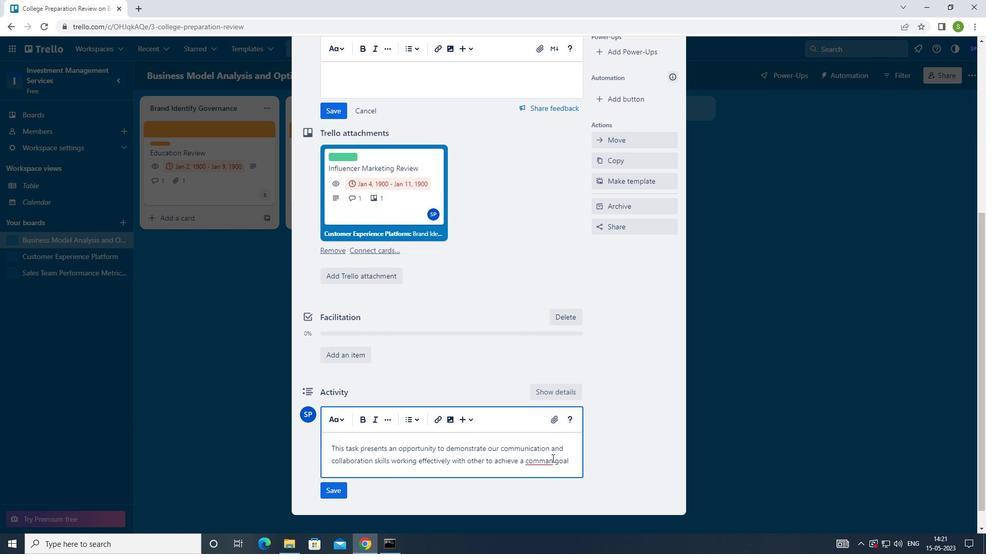 
Action: Key pressed <Key.backspace>
Screenshot: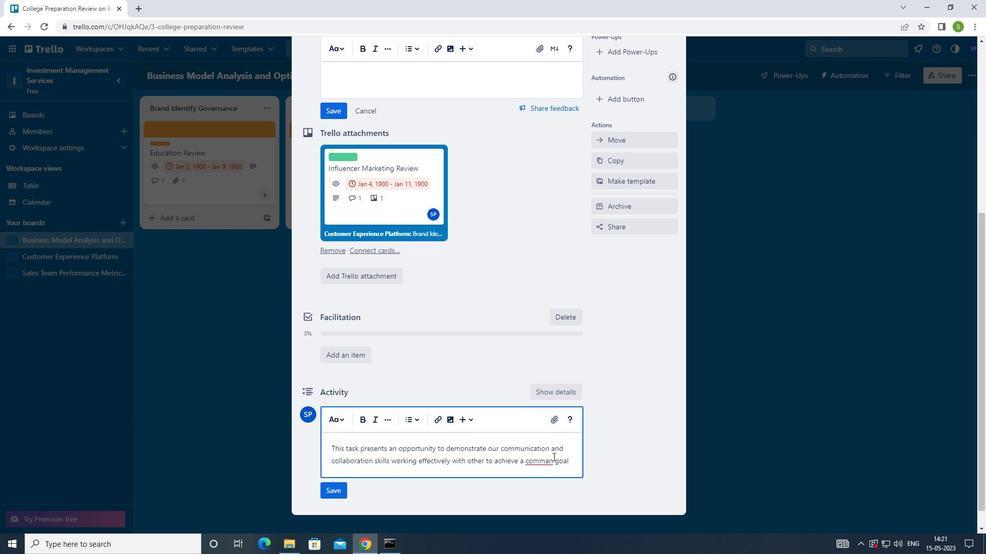 
Action: Mouse moved to (560, 449)
Screenshot: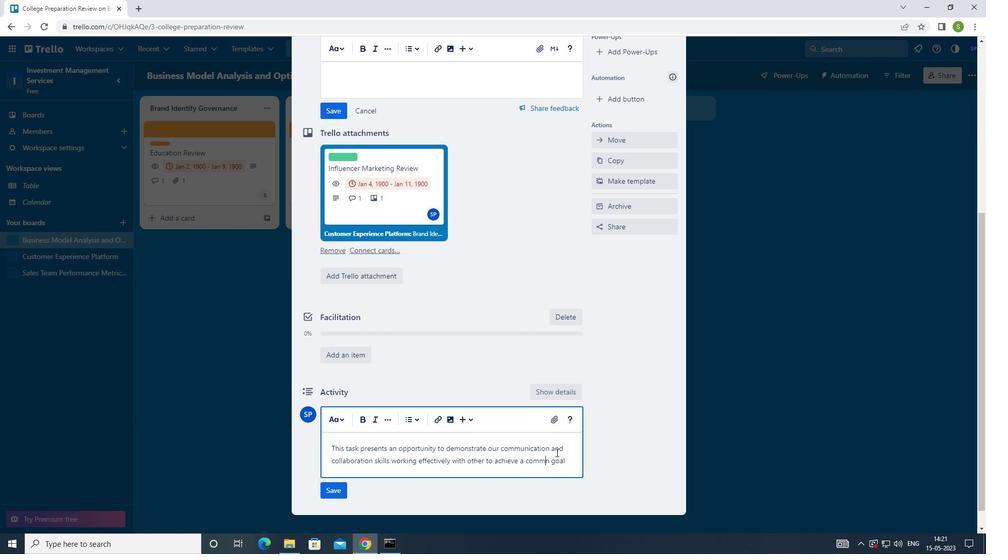 
Action: Key pressed O
Screenshot: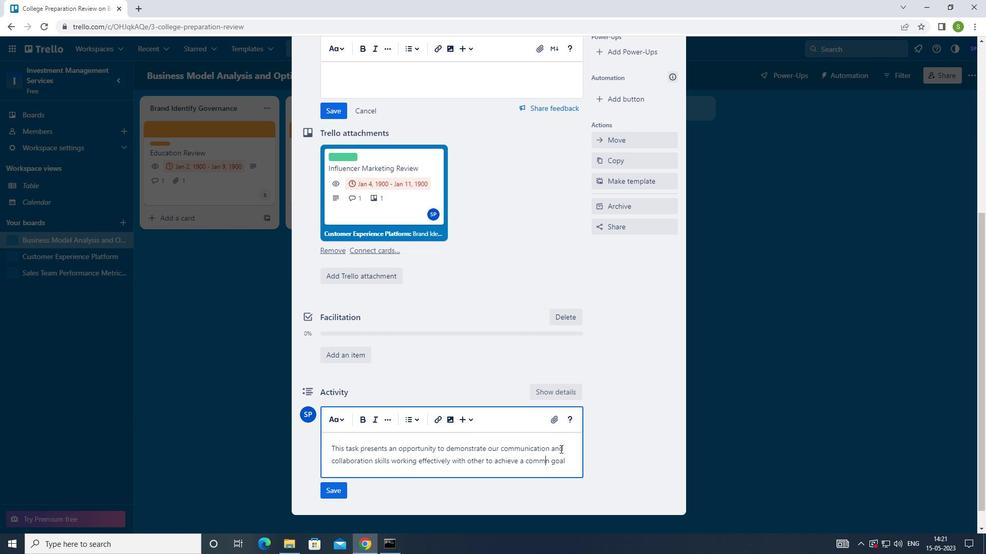 
Action: Mouse moved to (345, 491)
Screenshot: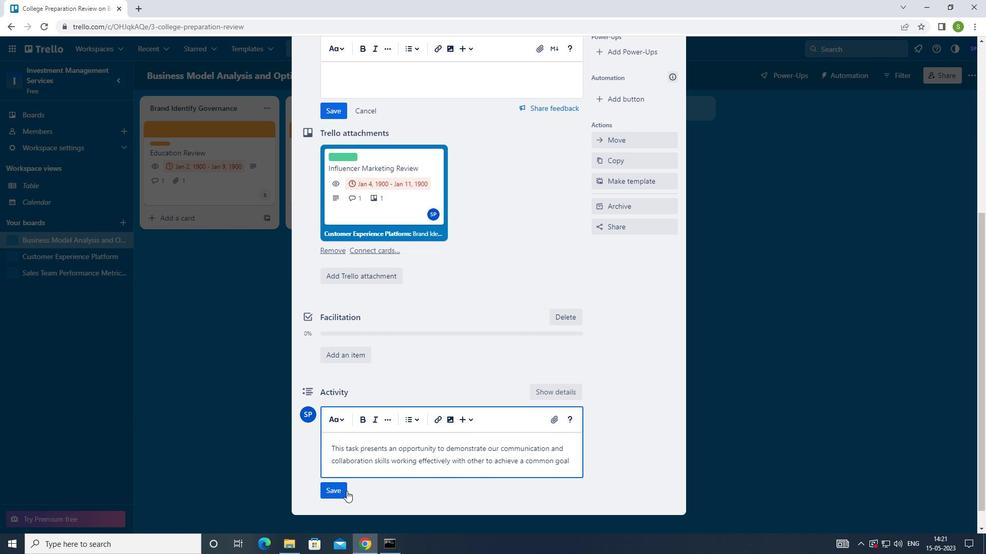 
Action: Mouse pressed left at (345, 491)
Screenshot: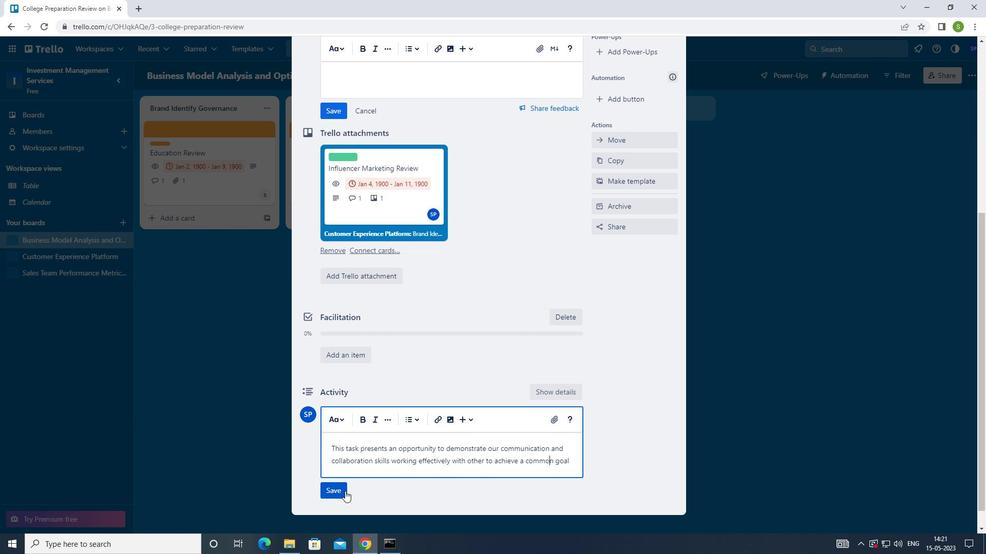 
Action: Mouse moved to (632, 165)
Screenshot: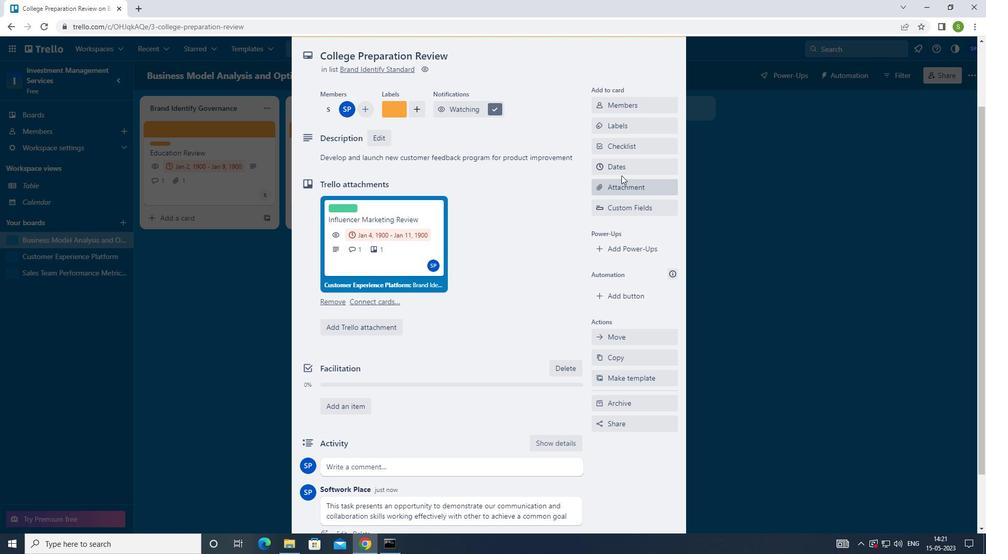 
Action: Mouse pressed left at (632, 165)
Screenshot: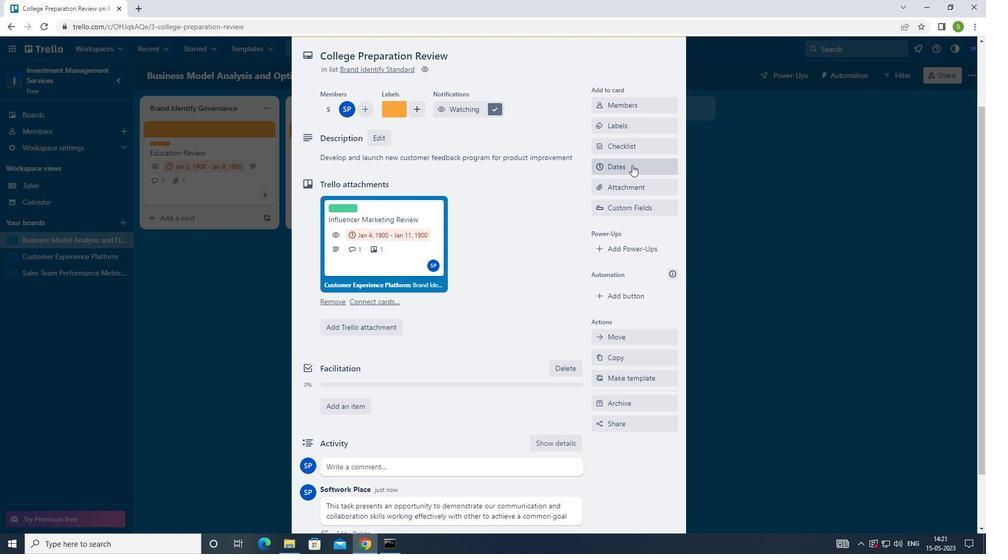 
Action: Mouse moved to (605, 263)
Screenshot: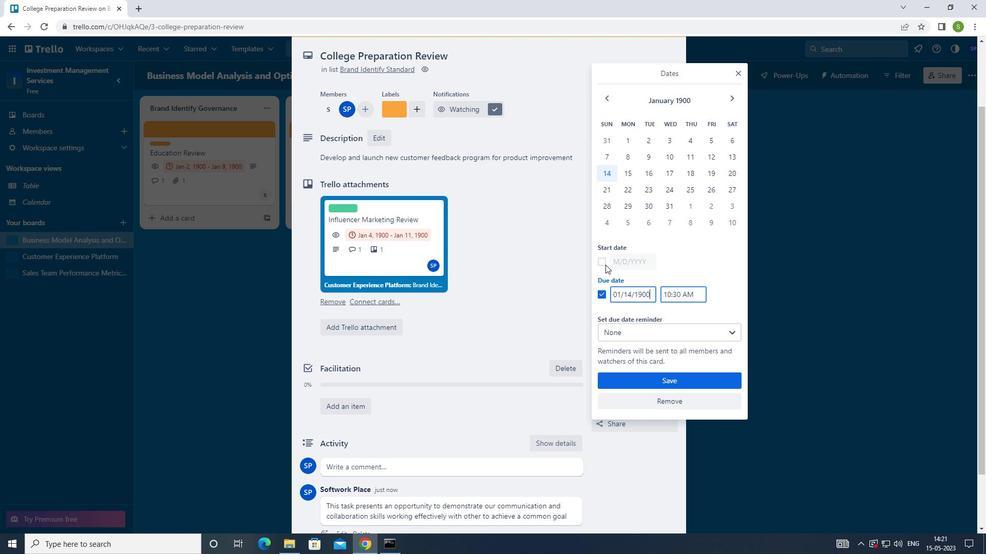 
Action: Mouse pressed left at (605, 263)
Screenshot: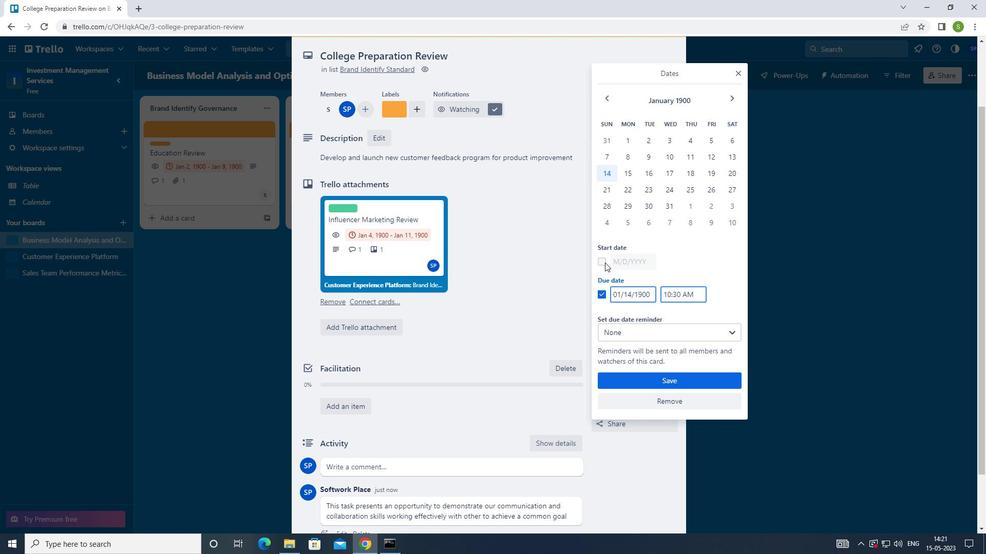 
Action: Mouse moved to (628, 160)
Screenshot: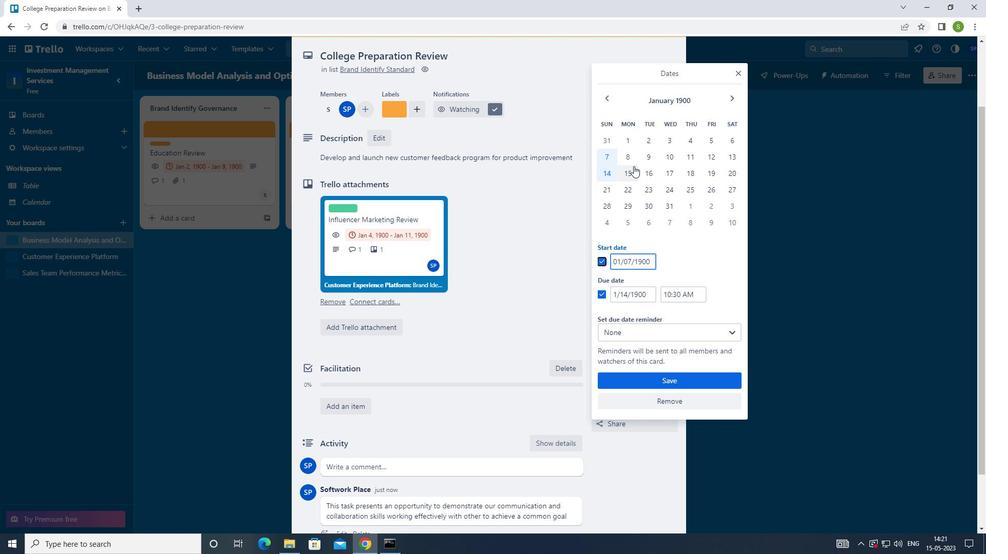 
Action: Mouse pressed left at (628, 160)
Screenshot: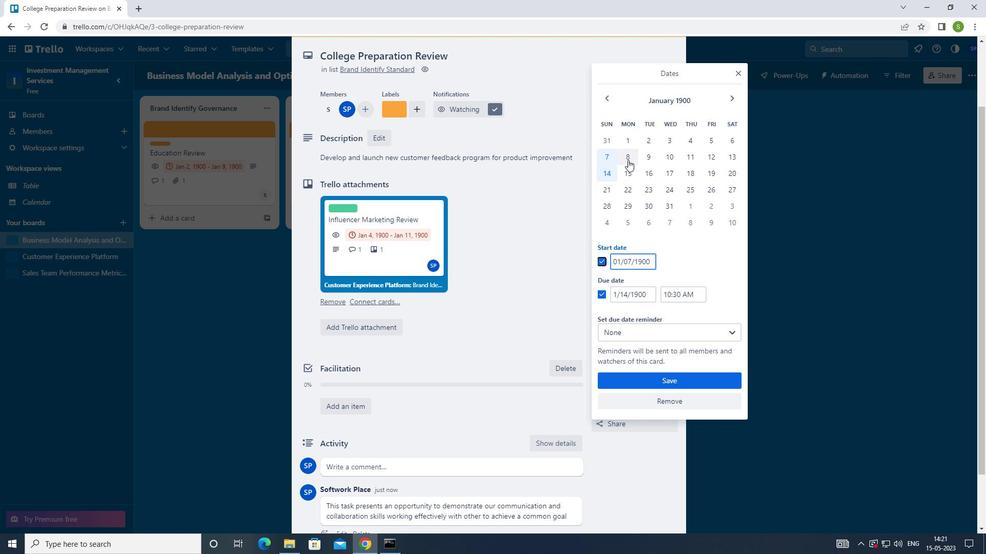 
Action: Mouse moved to (628, 167)
Screenshot: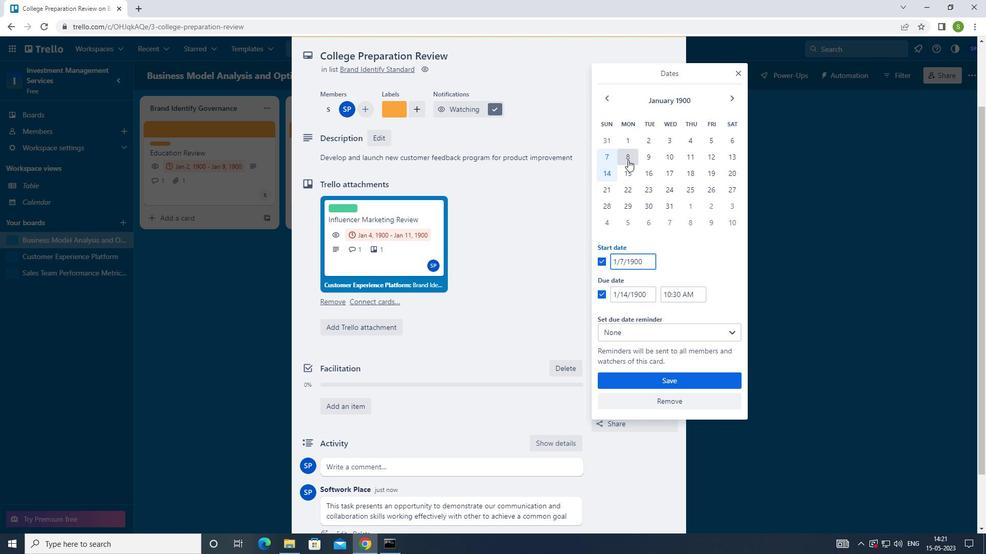 
Action: Mouse pressed left at (628, 167)
Screenshot: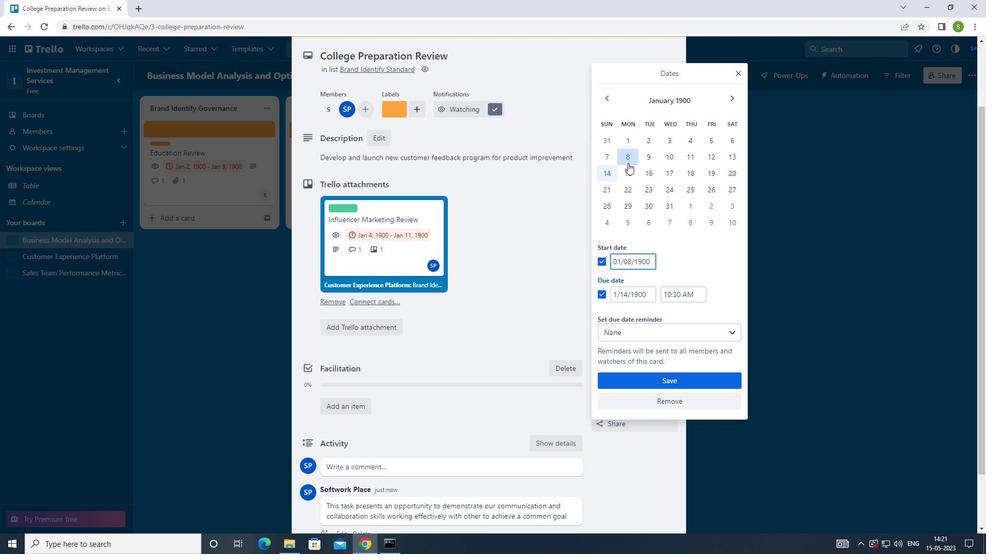 
Action: Mouse moved to (651, 380)
Screenshot: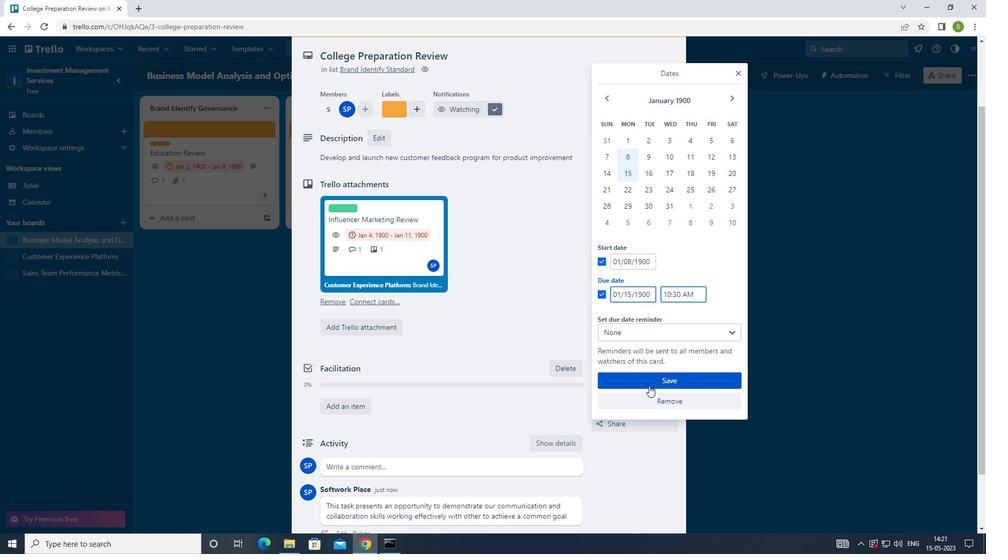 
Action: Mouse pressed left at (651, 380)
Screenshot: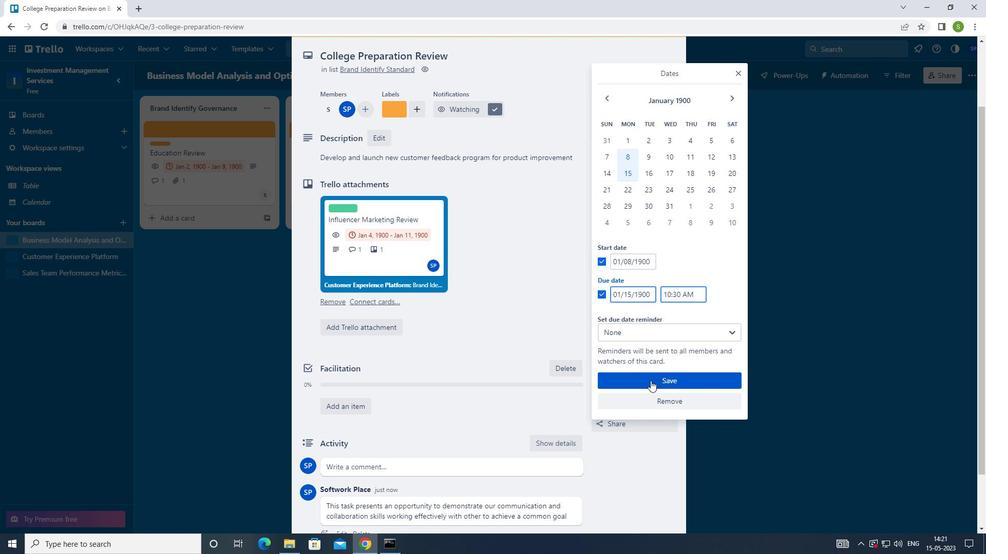 
Action: Mouse moved to (651, 379)
Screenshot: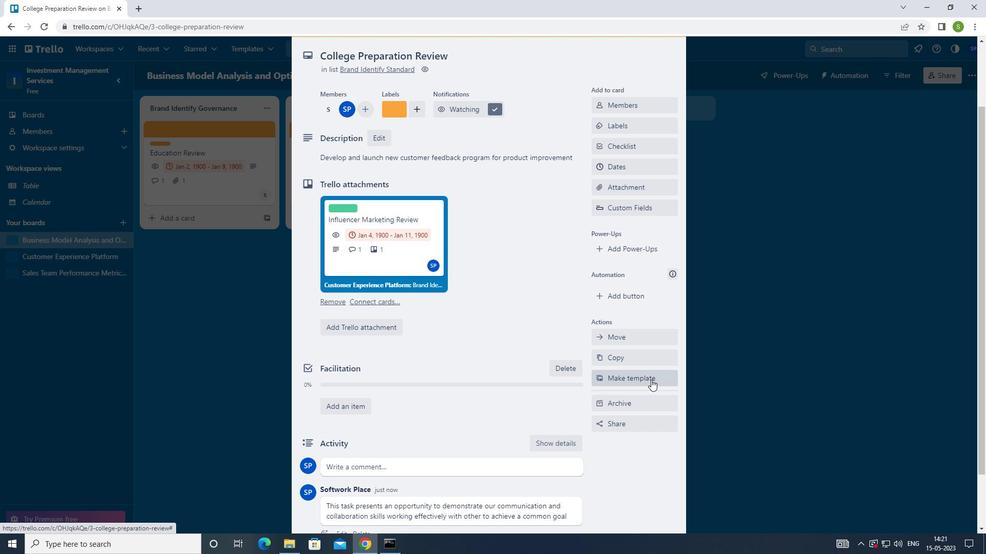 
Action: Key pressed <Key.f8>
Screenshot: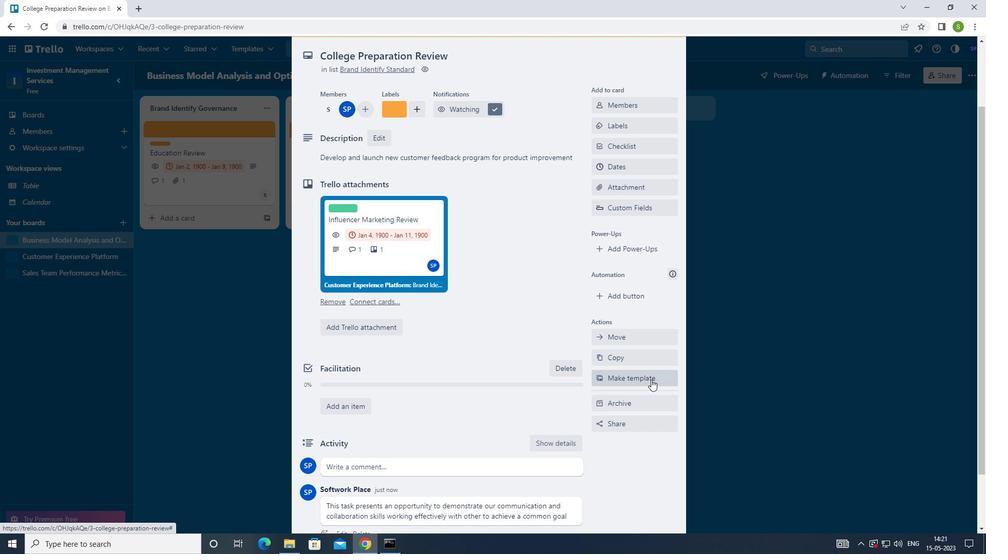 
